 Task: Open an excel sheet with  and write heading  Customer order data  Add 10 people name:-  'David White, Emily Green, Andrew Baker, Madison Evans, Logan King, Grace Hill, Gabriel Young, Elizabeth Flores, Samuel Reed, Avery Nelson. ' in January Last week sales are  10020 to 20050. customer order name:-  Nike shoe, Adidas shoe, Gucci T-shirt, Louis Vuitton bag, Zara Shirt, H&M jeans, Chanel perfume, Versace perfume, Ralph Lauren, Prada Shirtcustomer order price in between:-  10000 to 15000. Save page analysisSalesBySKU
Action: Mouse moved to (181, 288)
Screenshot: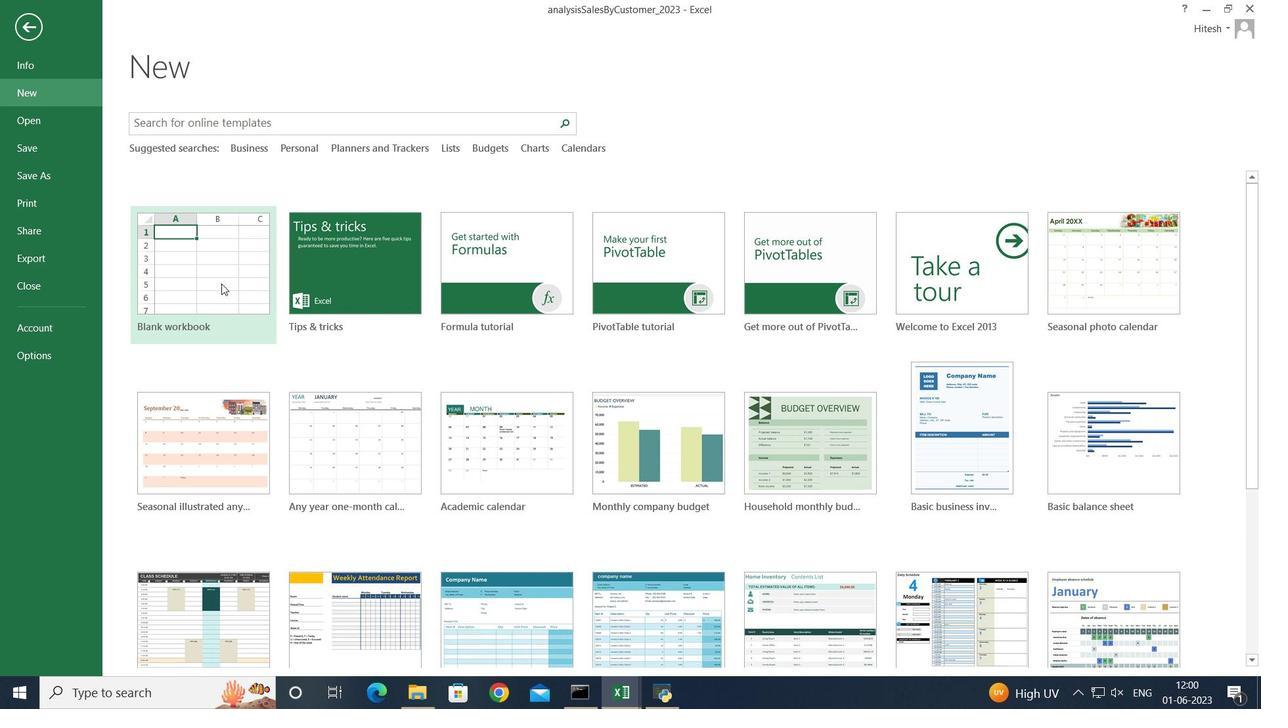 
Action: Mouse pressed left at (181, 288)
Screenshot: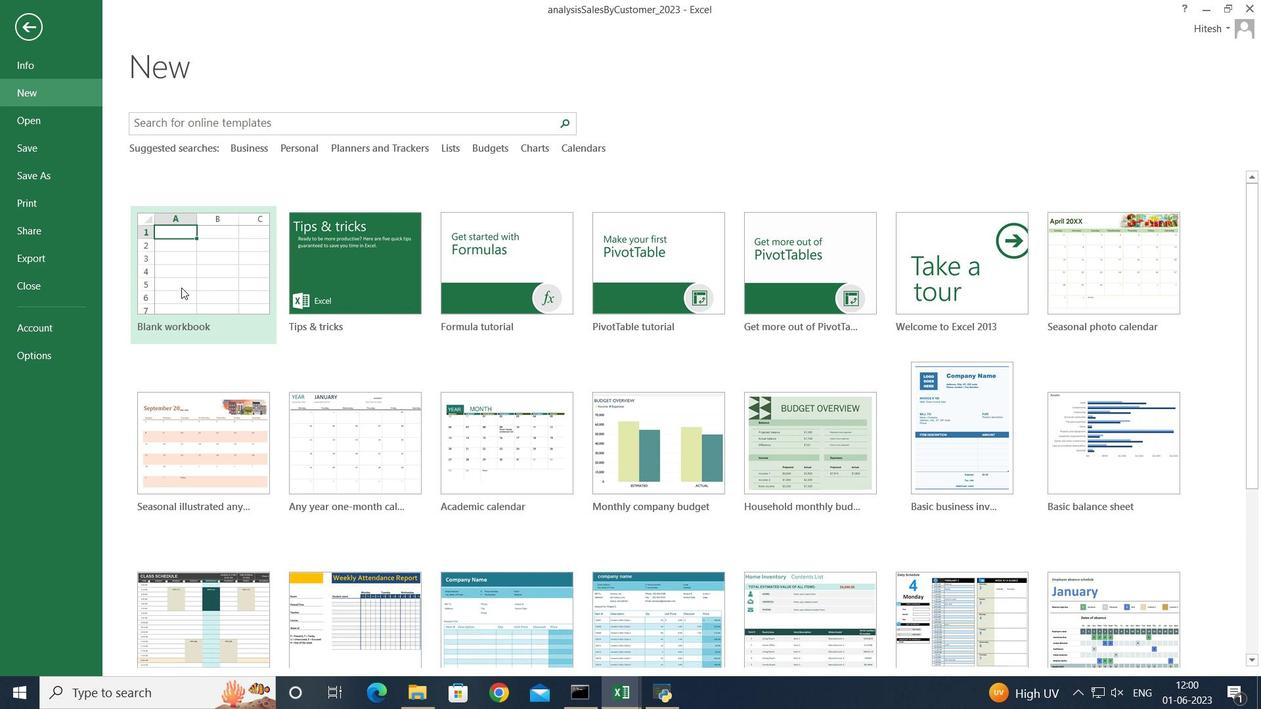
Action: Mouse moved to (155, 238)
Screenshot: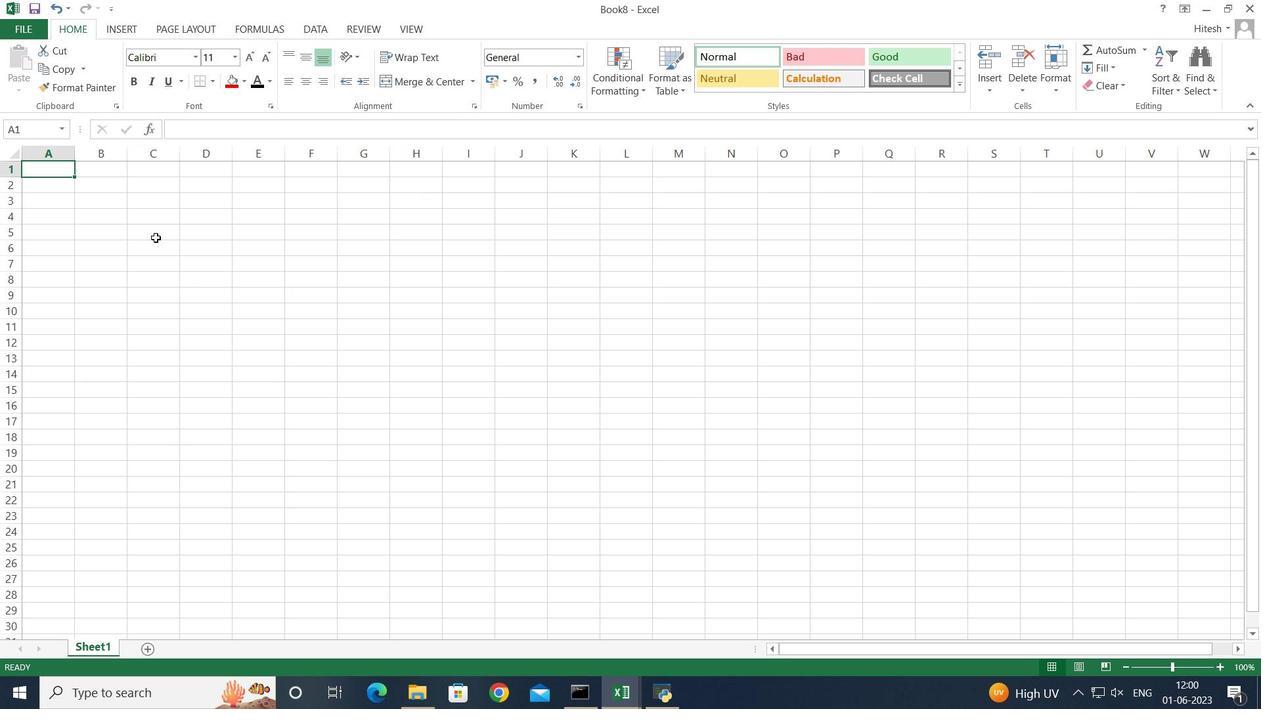 
Action: Key pressed <Key.shift>Customer<Key.space><Key.shift>Order<Key.space><Key.shift>Data<Key.enter><Key.shift>M<Key.backspace>Name<Key.enter><Key.shift>David<Key.space><Key.shift>White<Key.enter><Key.shift><Key.shift>Emily<Key.space><Key.shift><Key.shift><Key.shift><Key.shift><Key.shift><Key.shift><Key.shift><Key.shift><Key.shift><Key.shift>Green<Key.enter><Key.shift>Abdrew<Key.space><Key.shift>Baker<Key.enter><Key.shift>Madison<Key.space><Key.shift>Evans<Key.enter><Key.shift>Logan<Key.space><Key.shift>King<Key.enter><Key.shift>Grace<Key.space><Key.shift>Hill<Key.enter><Key.shift><Key.shift><Key.shift><Key.shift><Key.shift><Key.shift><Key.shift><Key.shift><Key.shift><Key.shift><Key.shift><Key.shift><Key.shift><Key.shift><Key.shift><Key.shift><Key.shift><Key.shift><Key.shift><Key.shift>Gabriel<Key.space><Key.shift>Young<Key.enter><Key.shift><Key.shift><Key.shift><Key.shift><Key.shift><Key.shift><Key.shift><Key.shift><Key.shift><Key.shift><Key.shift><Key.shift><Key.shift><Key.shift><Key.shift><Key.shift><Key.shift><Key.shift><Key.shift><Key.shift><Key.shift><Key.shift><Key.shift><Key.shift><Key.shift><Key.shift><Key.shift><Key.shift><Key.shift><Key.shift><Key.shift><Key.shift><Key.shift><Key.shift><Key.shift><Key.shift>Elizabeth<Key.space><Key.shift>Flores<Key.enter><Key.shift>Samuel<Key.space><Key.shift>Reed<Key.enter><Key.shift>Avery<Key.space><Key.shift>Nelson<Key.enter>
Screenshot: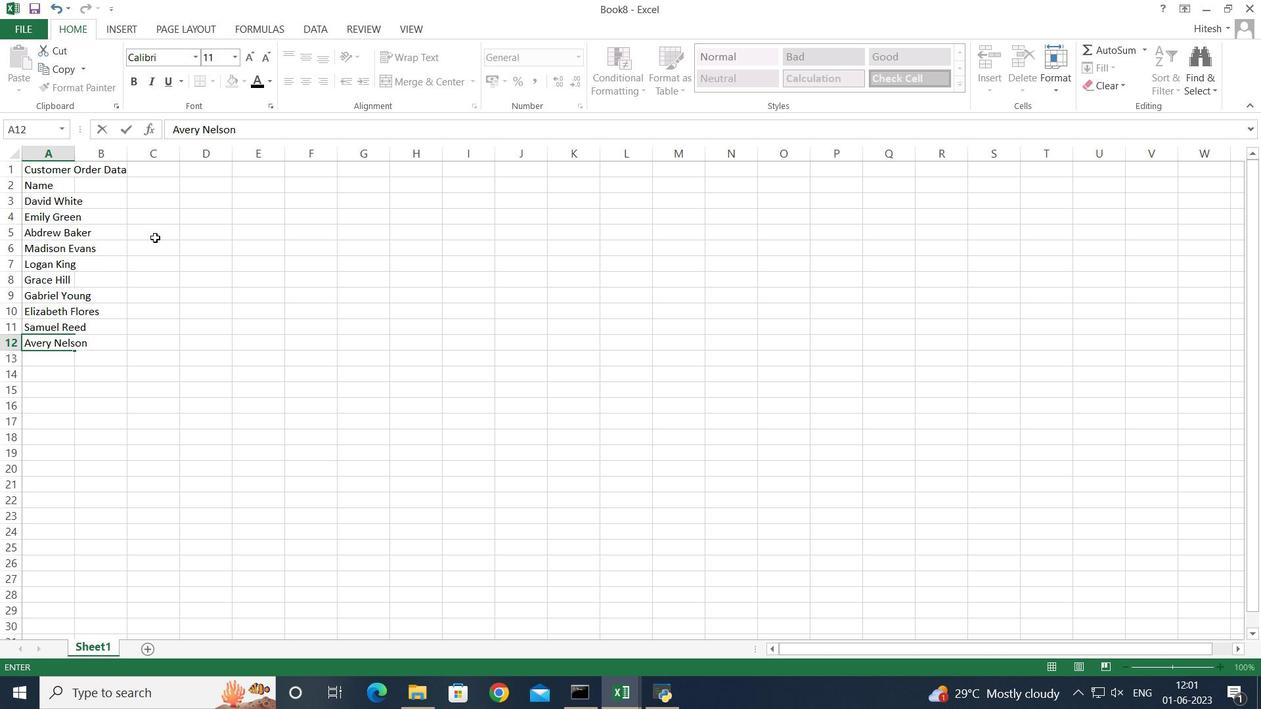 
Action: Mouse moved to (102, 188)
Screenshot: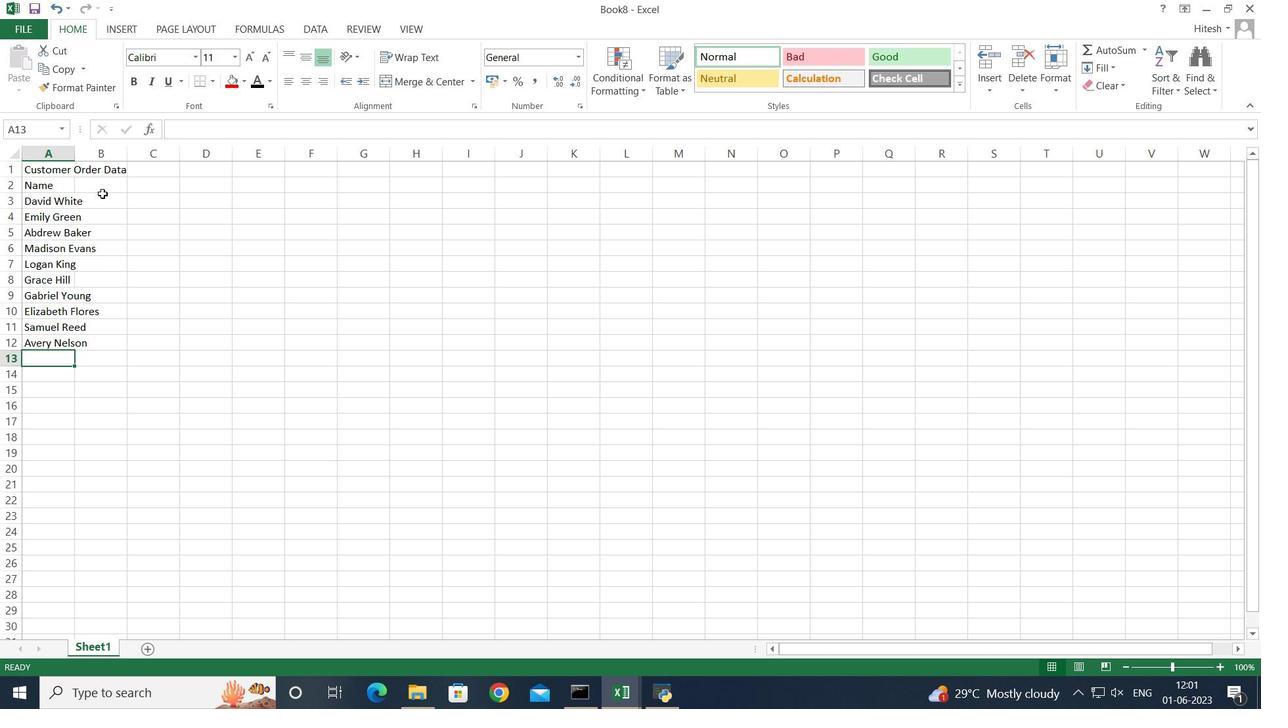 
Action: Mouse pressed left at (102, 188)
Screenshot: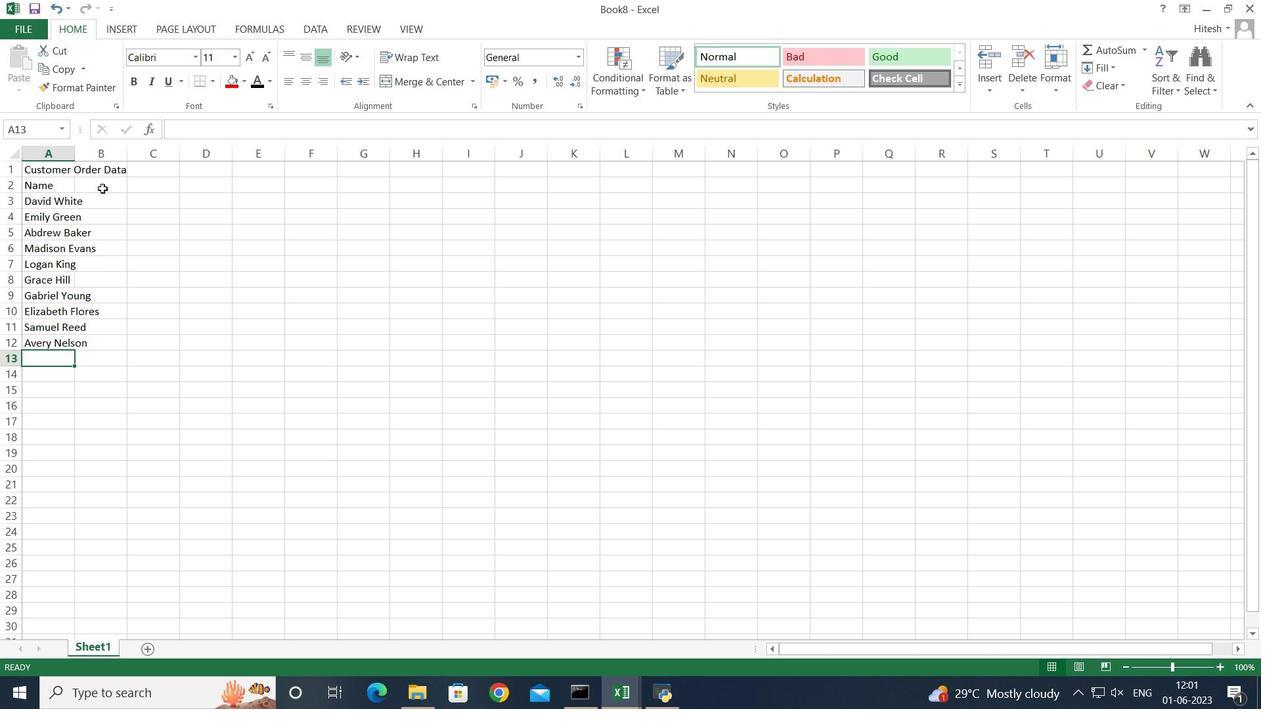 
Action: Key pressed <Key.shift>January<Key.space><Key.shift>Last<Key.space><Key.shift>Week<Key.space><Key.shift>Sales<Key.enter>11000<Key.enter>15000<Key.enter>18000<Key.enter>20000<Key.enter>13000<Key.enter>17000<Key.enter>14000<Key.enter>19000<Key.enter>16000<Key.enter>10500<Key.enter>
Screenshot: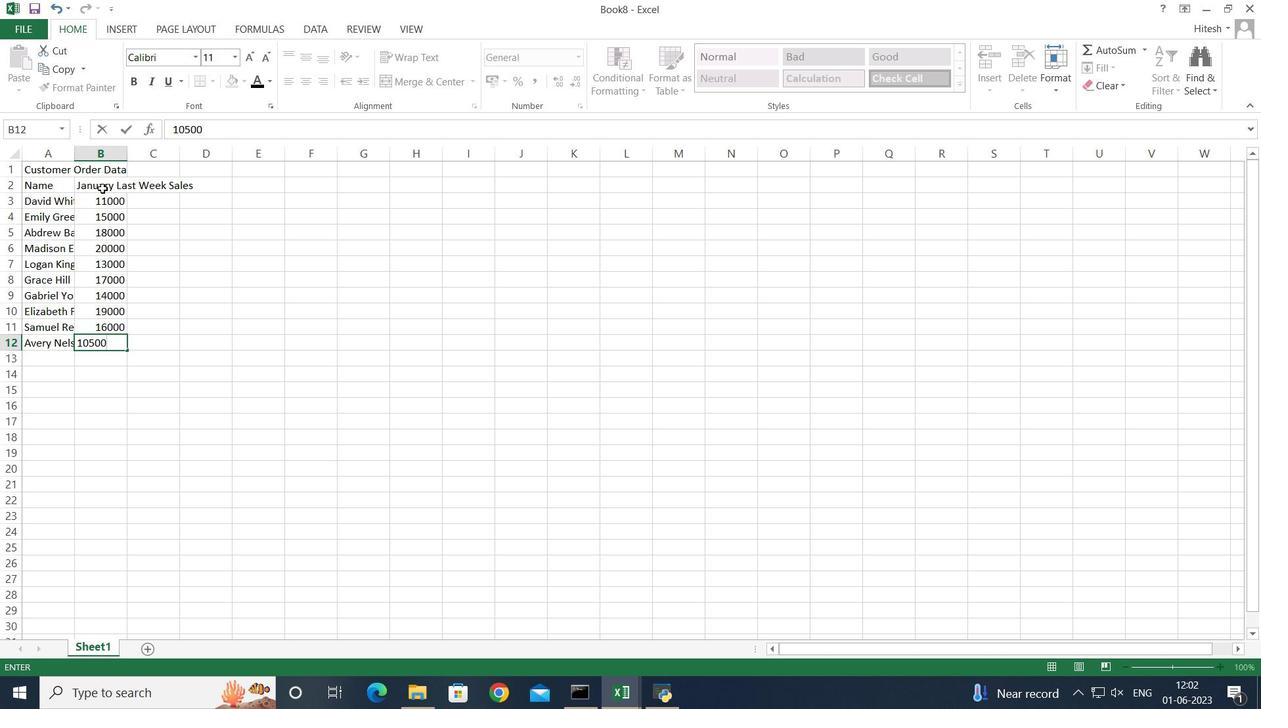 
Action: Mouse moved to (155, 185)
Screenshot: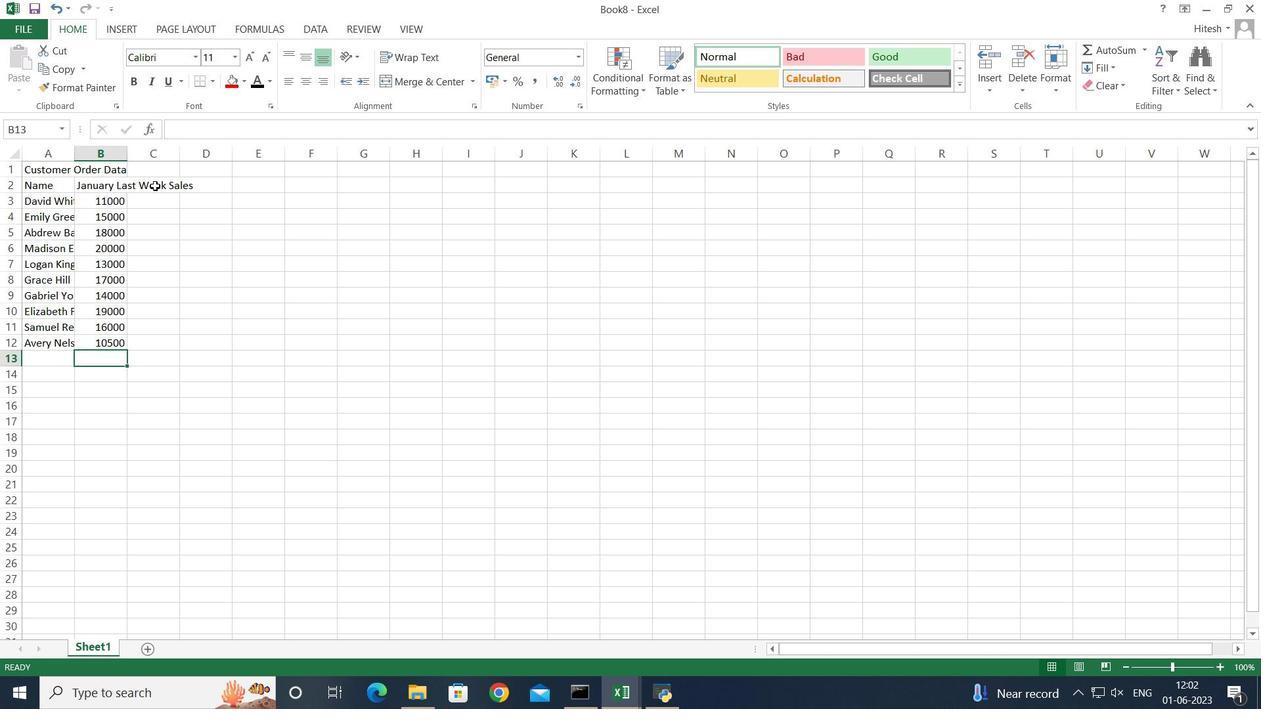 
Action: Mouse pressed left at (155, 185)
Screenshot: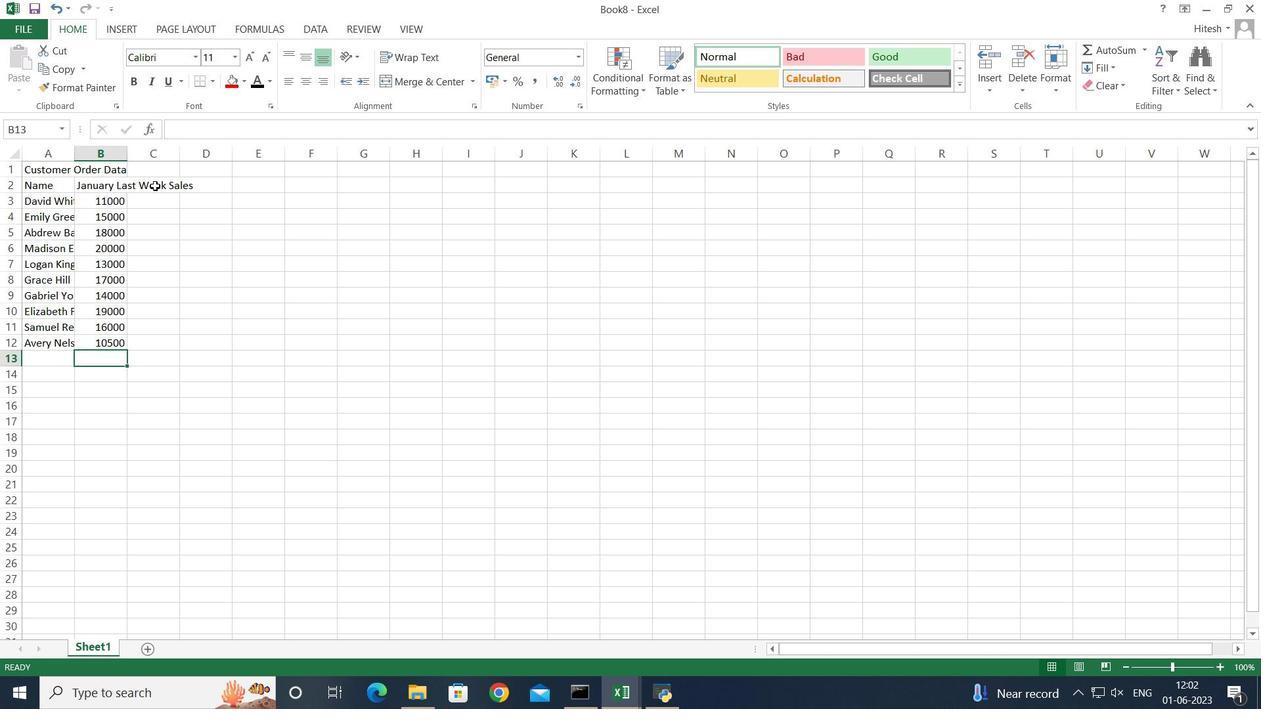 
Action: Key pressed <Key.shift>Customer<Key.space><Key.shift>Order<Key.space><Key.shift>Name<Key.enter><Key.shift>Nike<Key.space><Key.shift>Shoe<Key.enter><Key.shift>Adidas<Key.space><Key.shift>Shoe<Key.enter><Key.shift>Gucci<Key.space><Key.shift>T-<Key.shift>Shirt<Key.enter><Key.shift><Key.shift><Key.shift><Key.shift><Key.shift>Louis<Key.space><Key.shift>Vuitton<Key.space>bag<Key.enter><Key.shift>Zara<Key.space><Key.shift>Shirt<Key.enter><Key.shift>H<Key.shift>&<Key.shift>M<Key.space><Key.shift>Jeans<Key.enter><Key.shift>Chanel<Key.space><Key.shift>perfume<Key.enter><Key.shift>Versace<Key.space>perfume<Key.enter><Key.shift>Ralph<Key.space><Key.shift><Key.shift><Key.shift><Key.shift><Key.shift><Key.shift><Key.shift><Key.shift>Lauren<Key.enter><Key.shift>Prada<Key.space><Key.shift><Key.shift>Shirt<Key.enter>
Screenshot: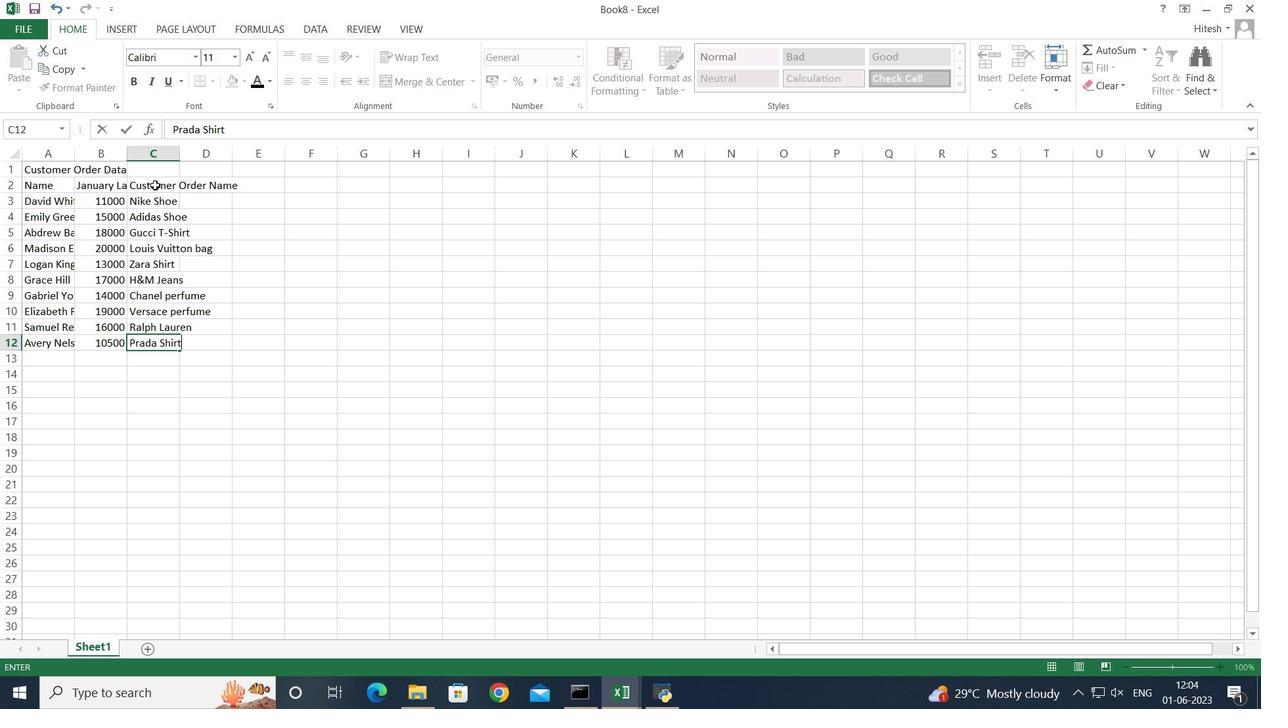 
Action: Mouse moved to (208, 181)
Screenshot: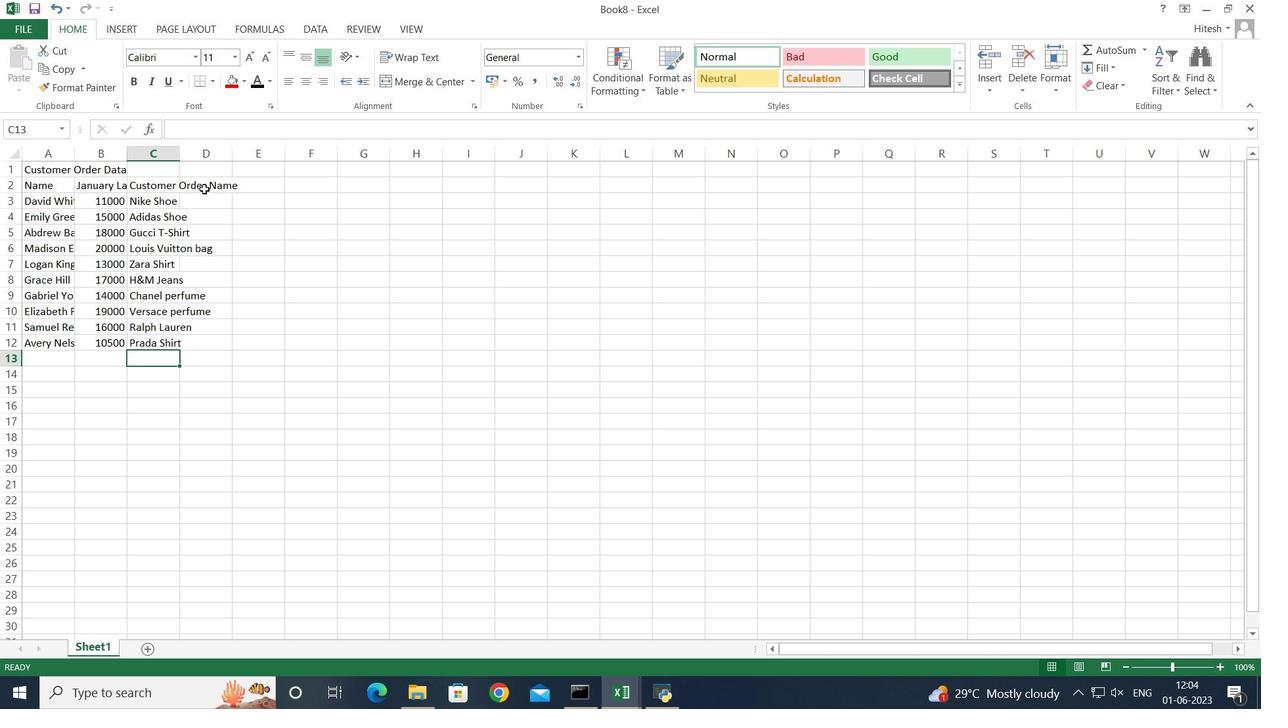 
Action: Mouse pressed left at (208, 181)
Screenshot: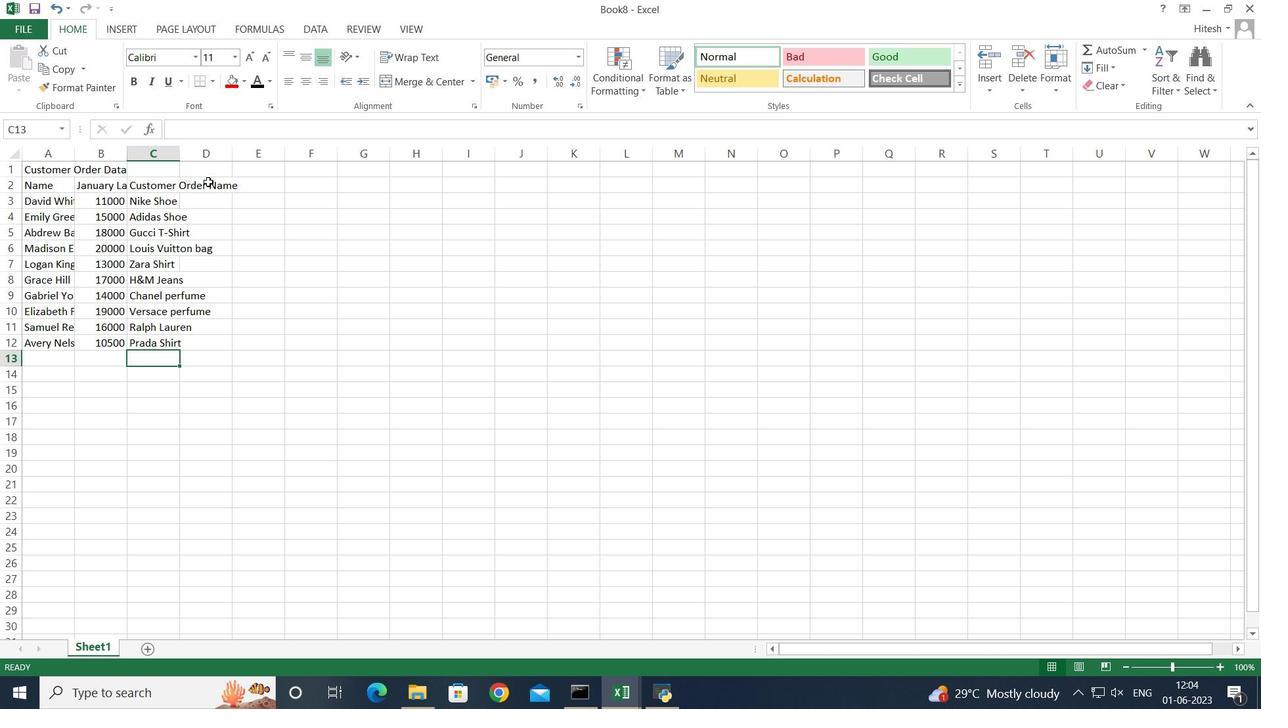 
Action: Key pressed <Key.shift>Customer<Key.space>o<Key.backspace><Key.shift>Order<Key.space><Key.shift>Price<Key.enter>
Screenshot: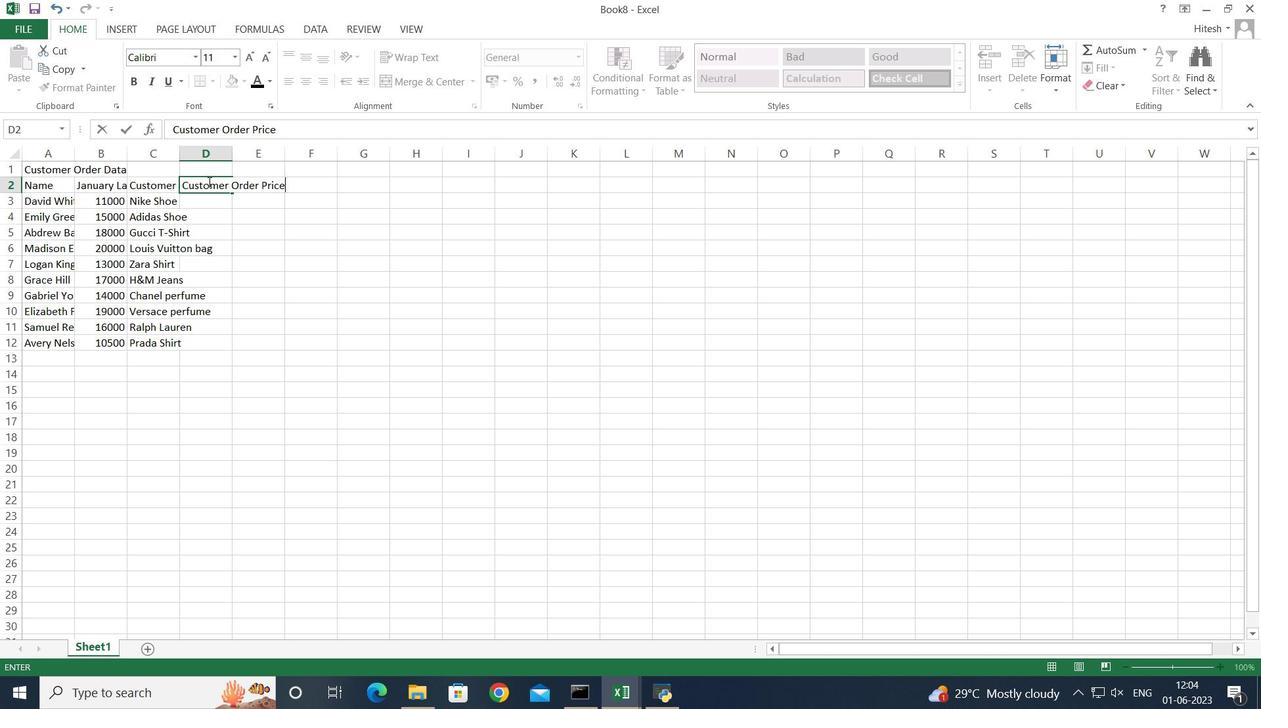 
Action: Mouse moved to (197, 206)
Screenshot: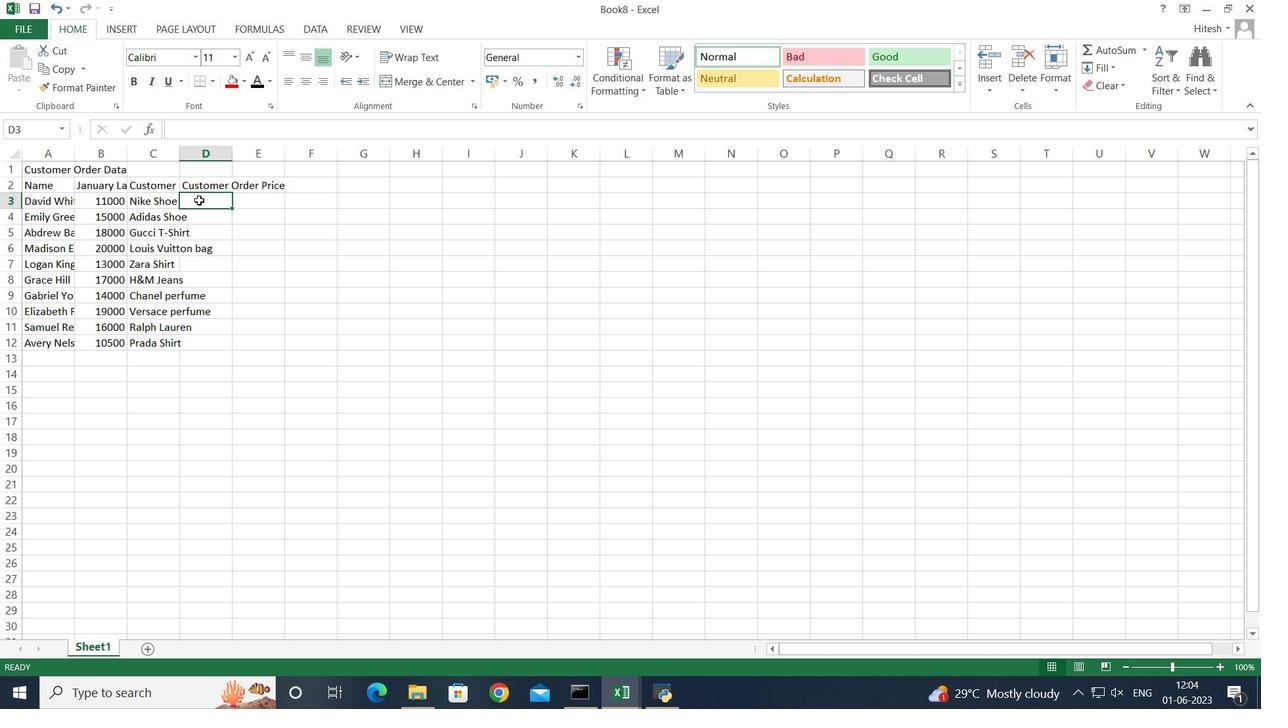 
Action: Key pressed 10000<Key.enter>13000<Key.enter>11000<Key.enter>15000<Key.enter>12000<Key.enter>14000<Key.enter>13000<Key.enter>15000<Key.enter>12000<Key.enter>11000<Key.enter>
Screenshot: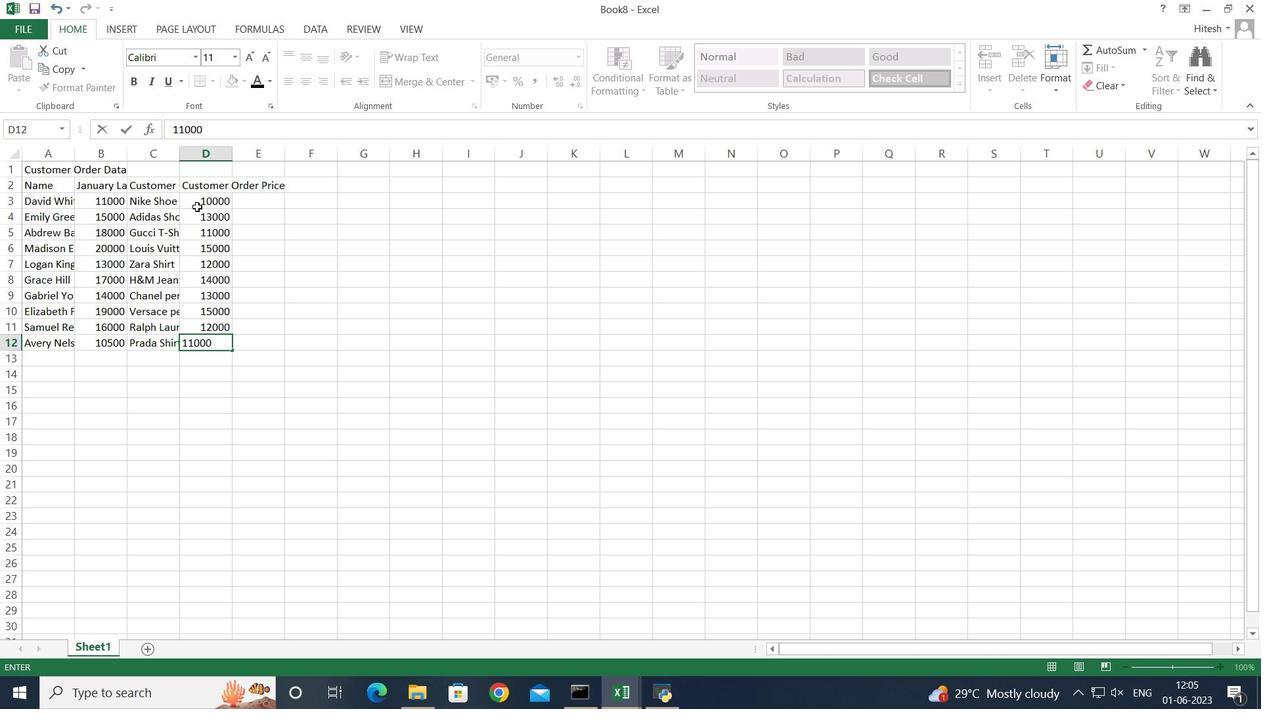 
Action: Mouse moved to (52, 154)
Screenshot: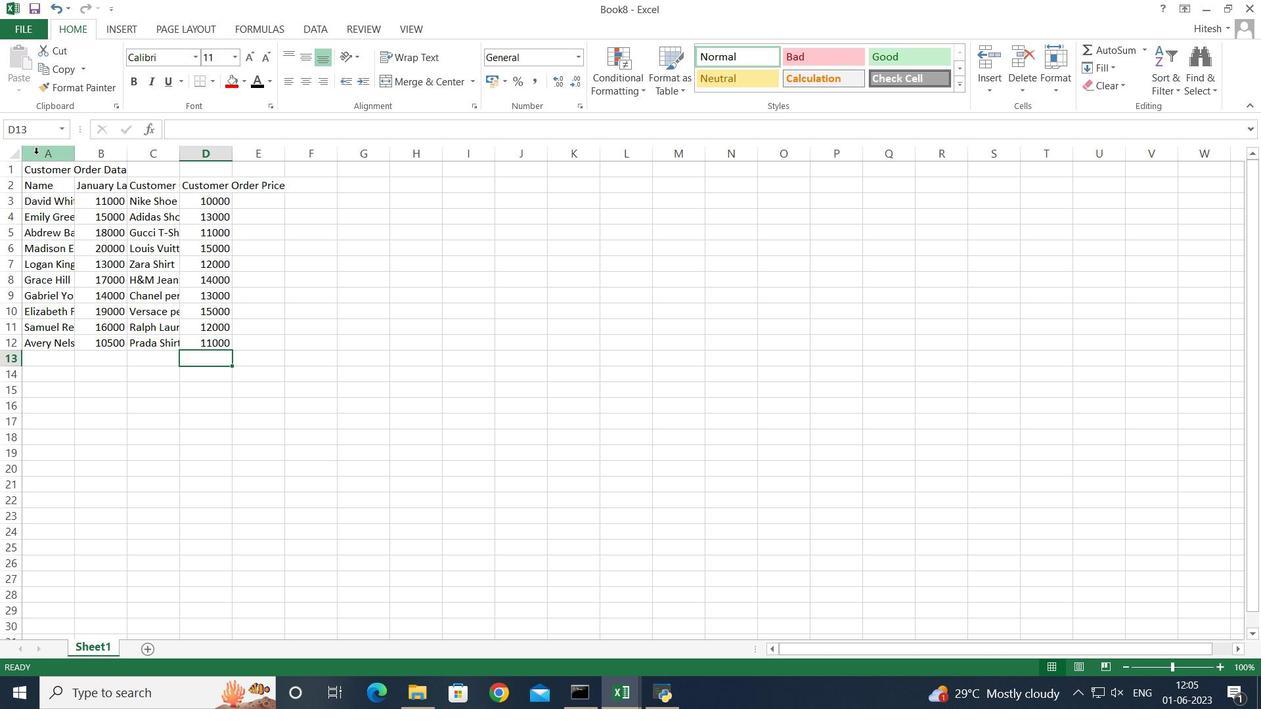 
Action: Mouse pressed left at (52, 154)
Screenshot: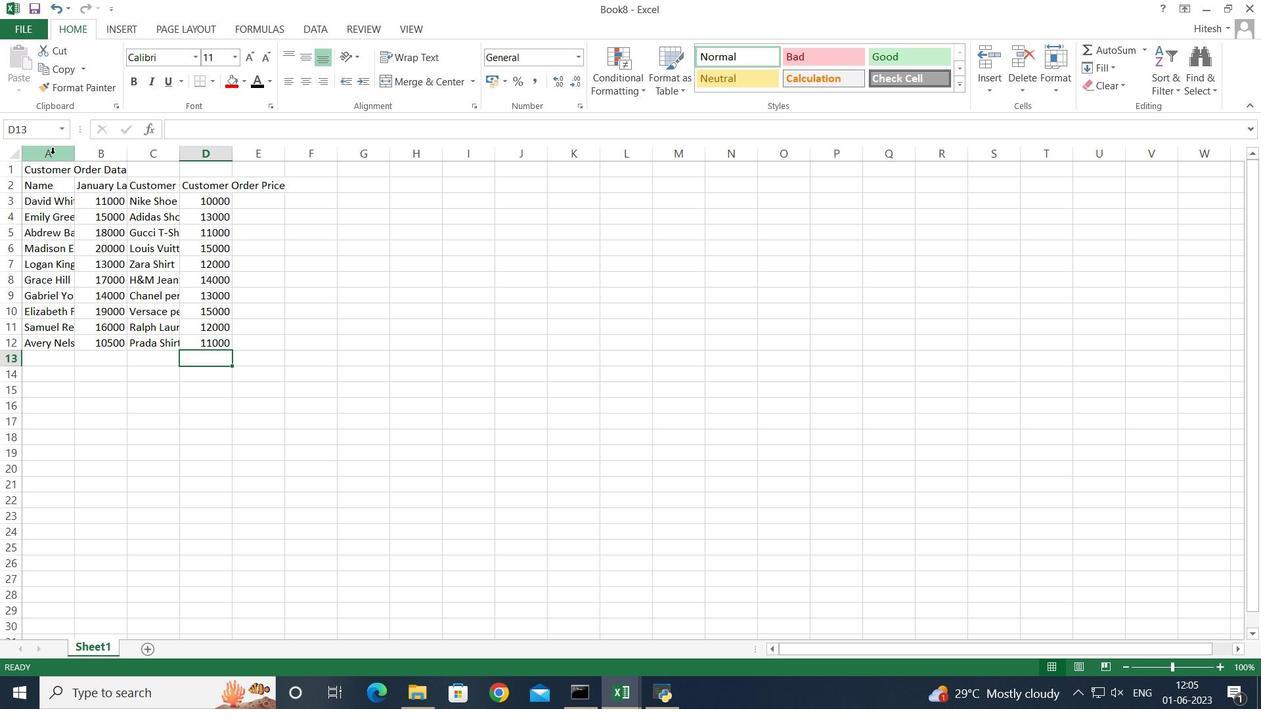 
Action: Mouse moved to (74, 157)
Screenshot: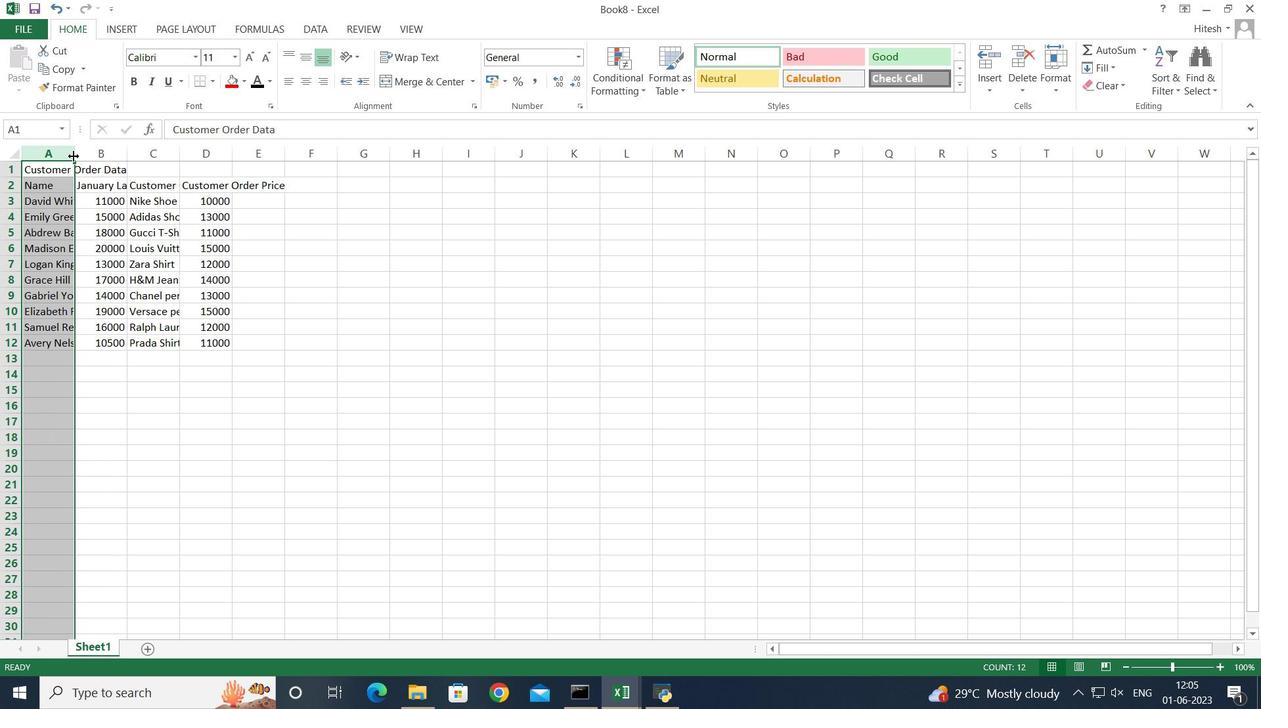 
Action: Mouse pressed left at (74, 157)
Screenshot: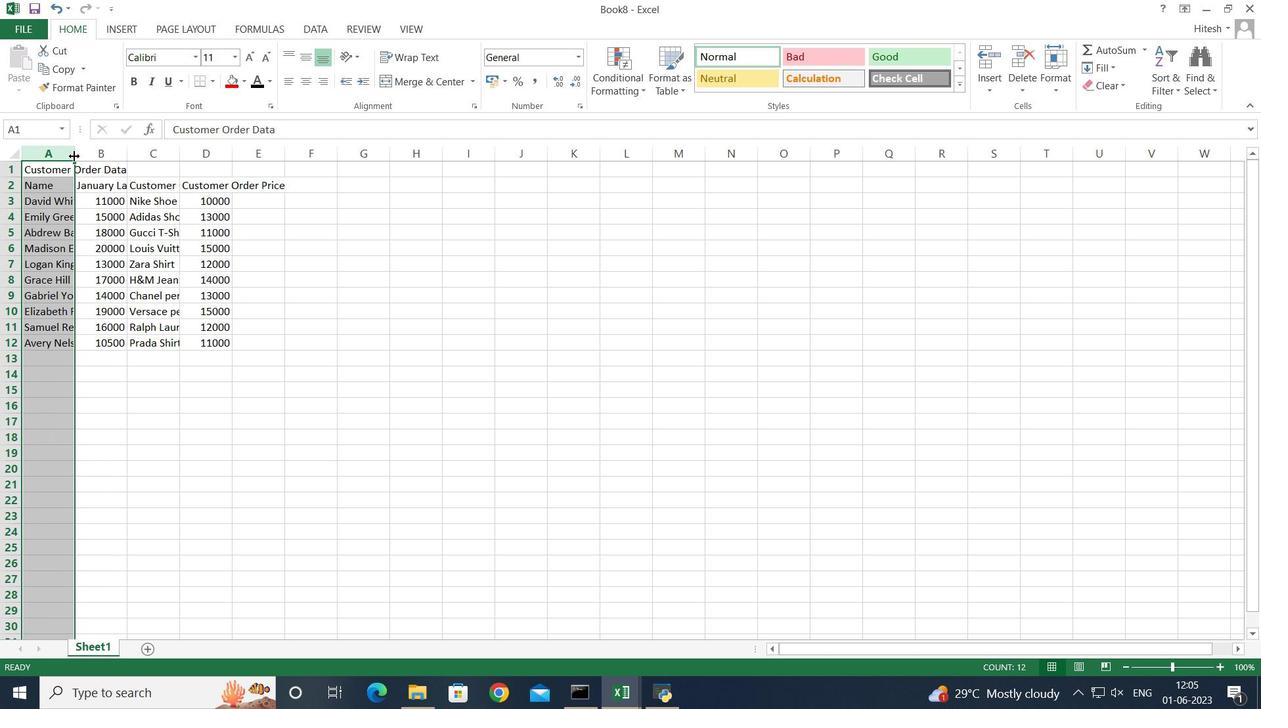 
Action: Mouse pressed left at (74, 157)
Screenshot: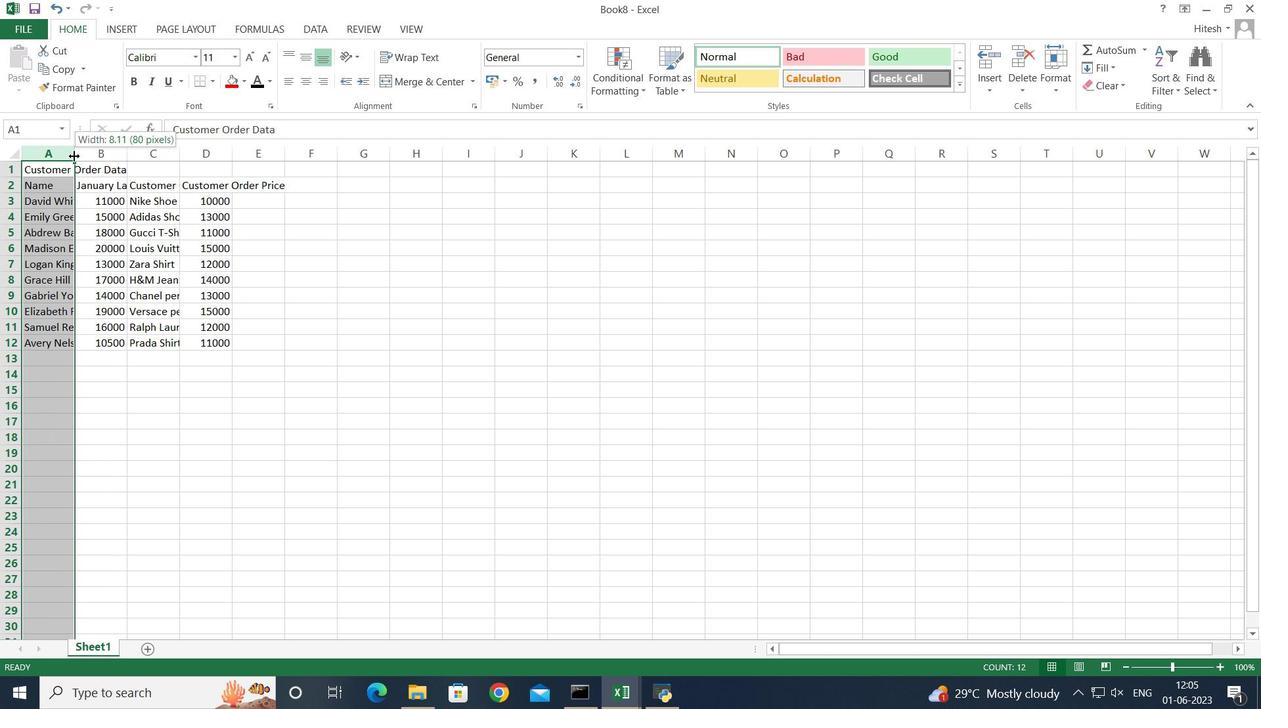 
Action: Mouse moved to (145, 156)
Screenshot: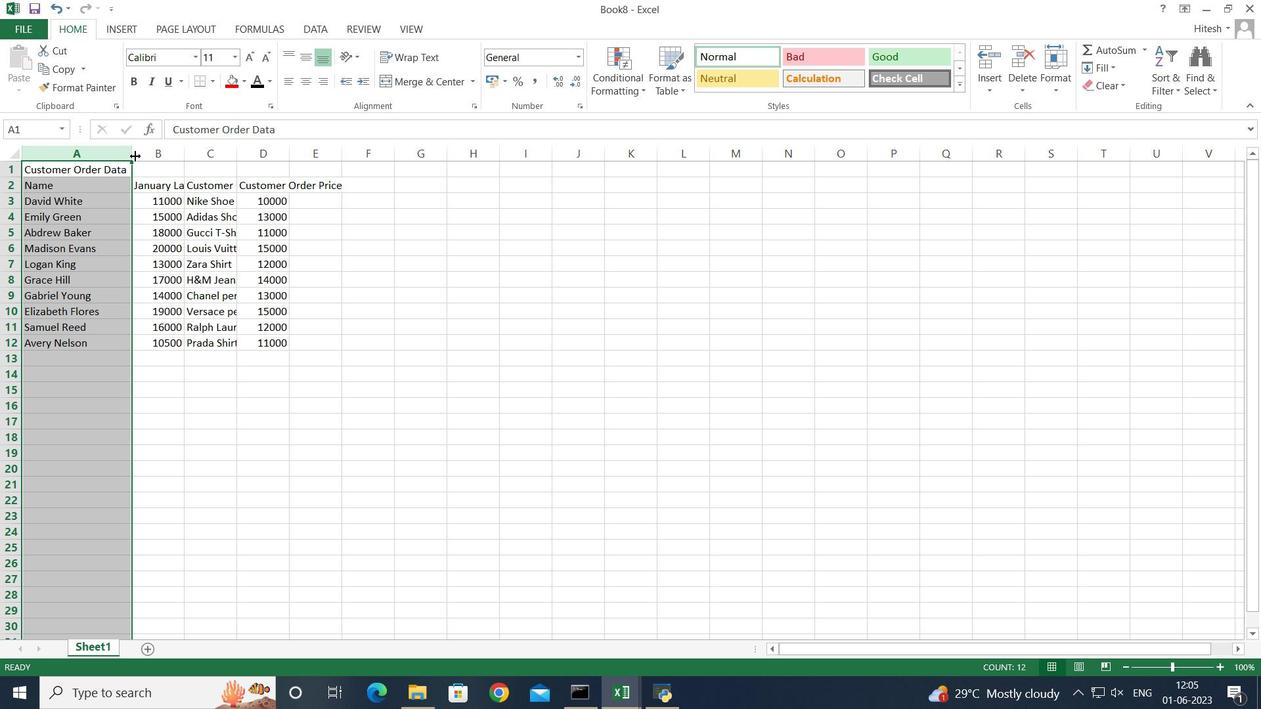 
Action: Mouse pressed left at (145, 156)
Screenshot: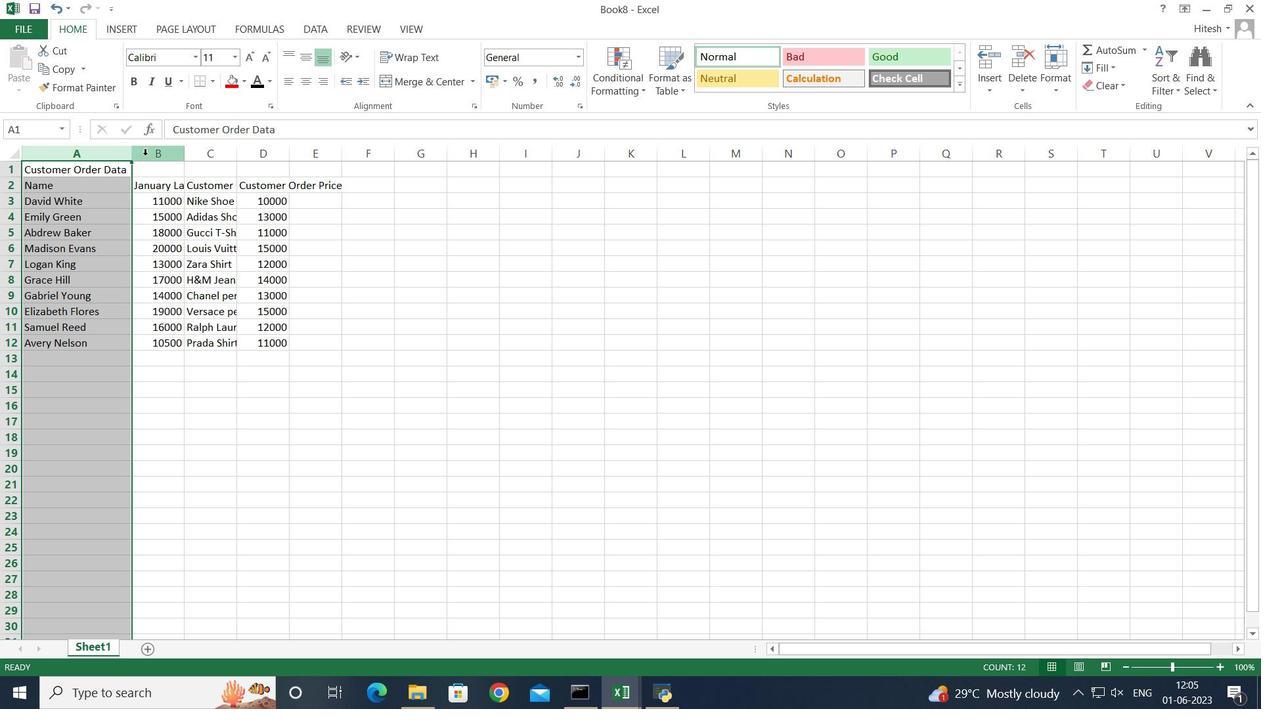 
Action: Mouse moved to (182, 153)
Screenshot: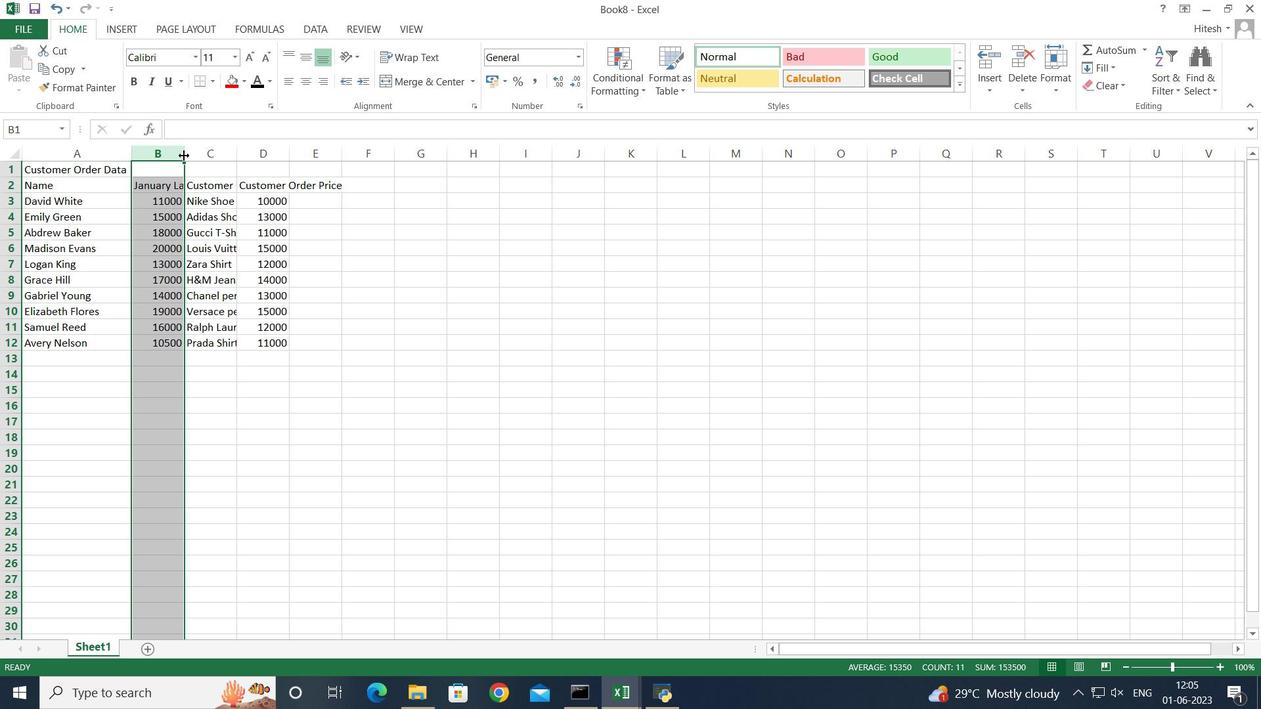 
Action: Mouse pressed left at (182, 153)
Screenshot: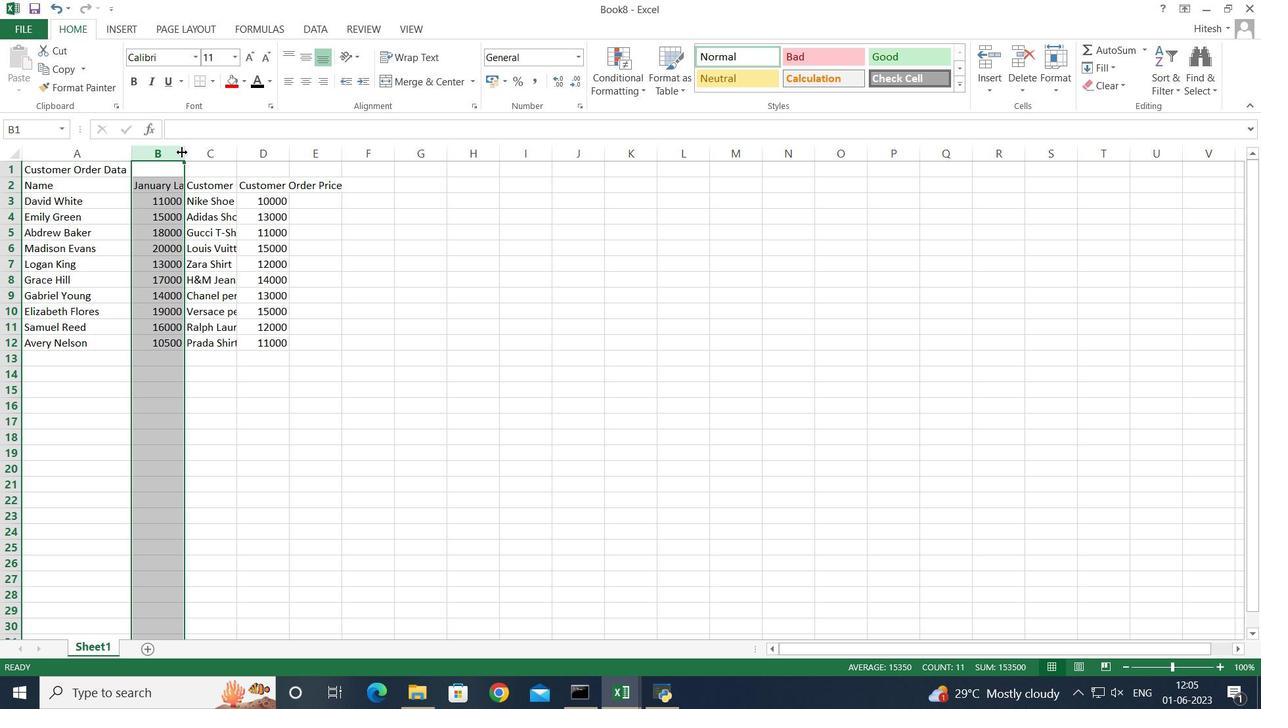 
Action: Mouse pressed left at (182, 153)
Screenshot: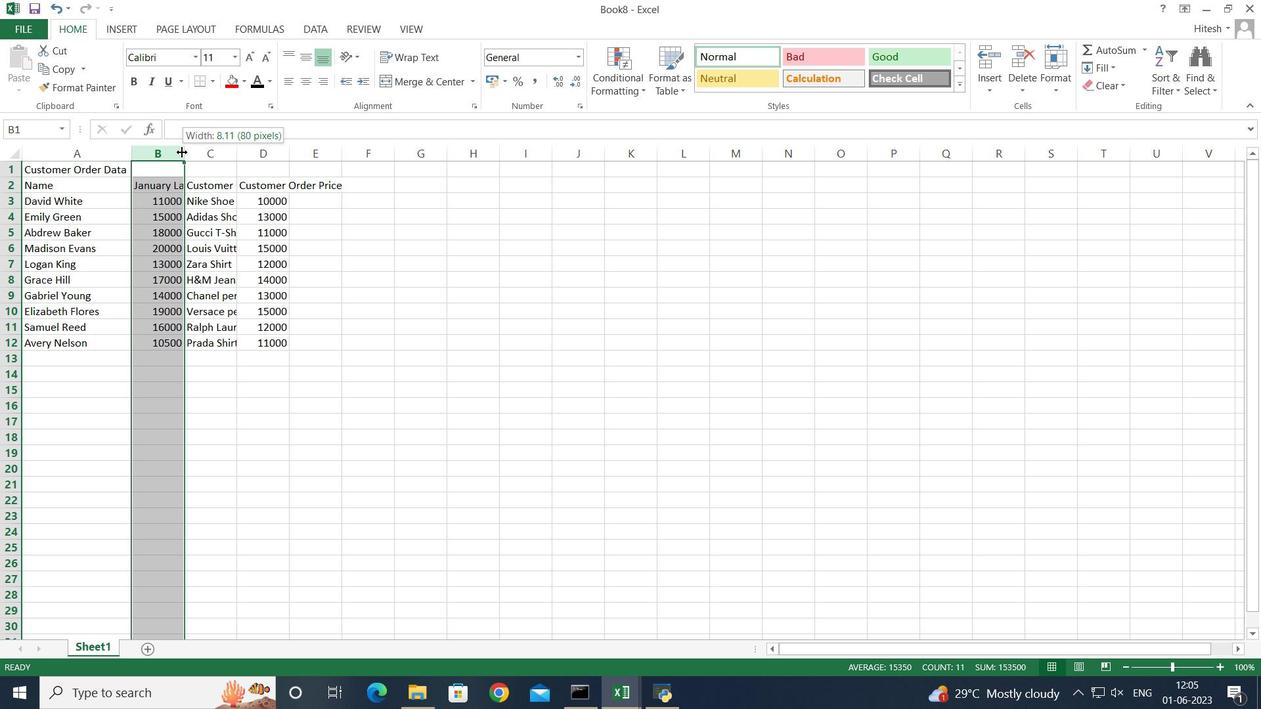 
Action: Mouse moved to (279, 160)
Screenshot: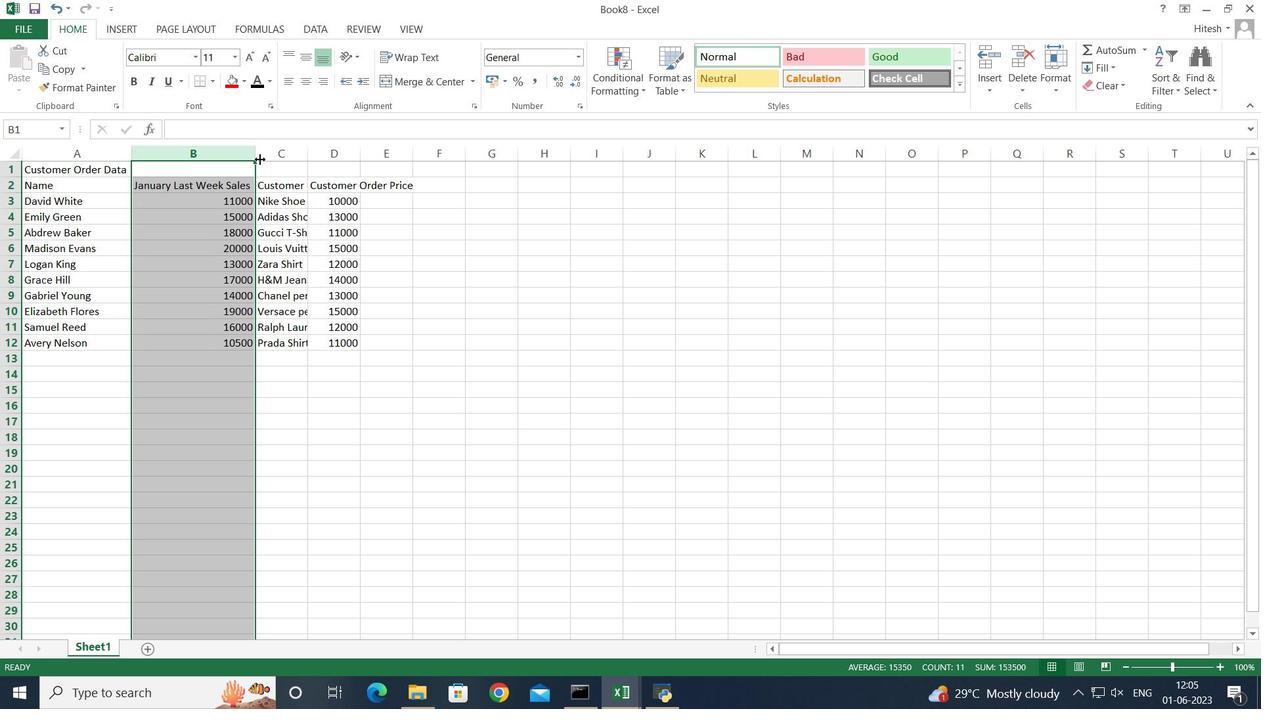 
Action: Mouse pressed left at (279, 160)
Screenshot: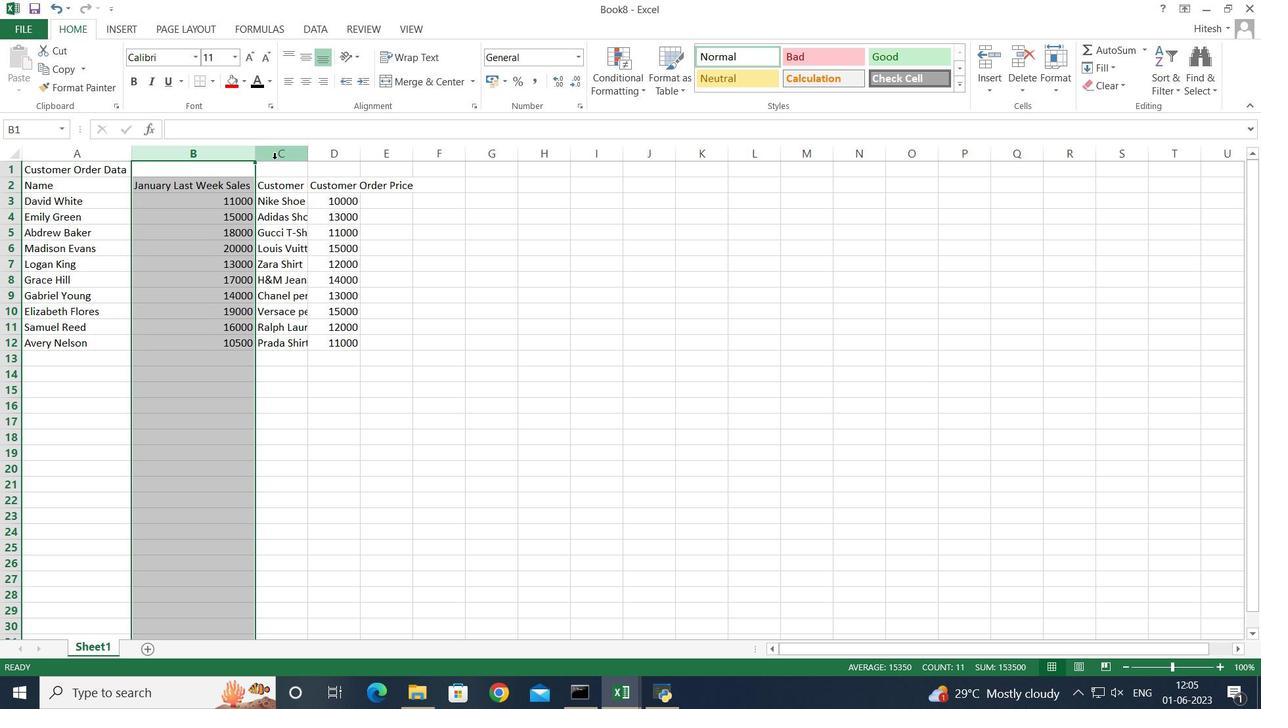 
Action: Mouse moved to (308, 155)
Screenshot: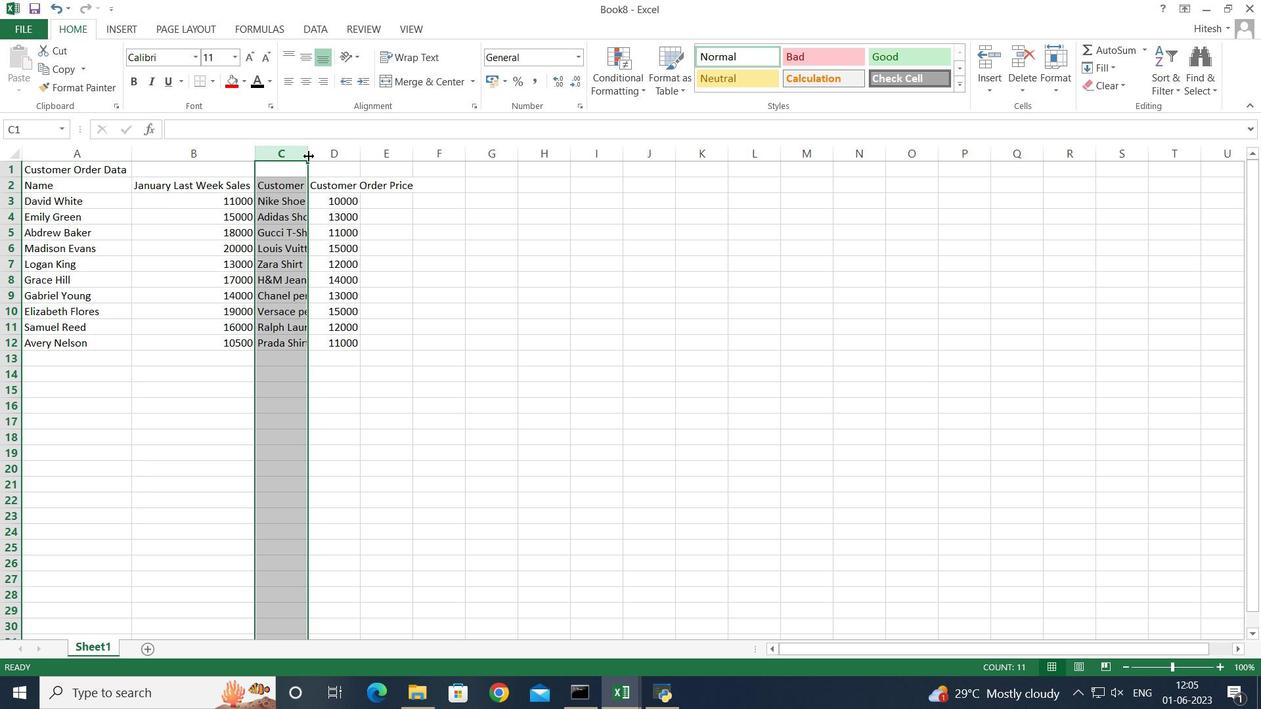 
Action: Mouse pressed left at (308, 155)
Screenshot: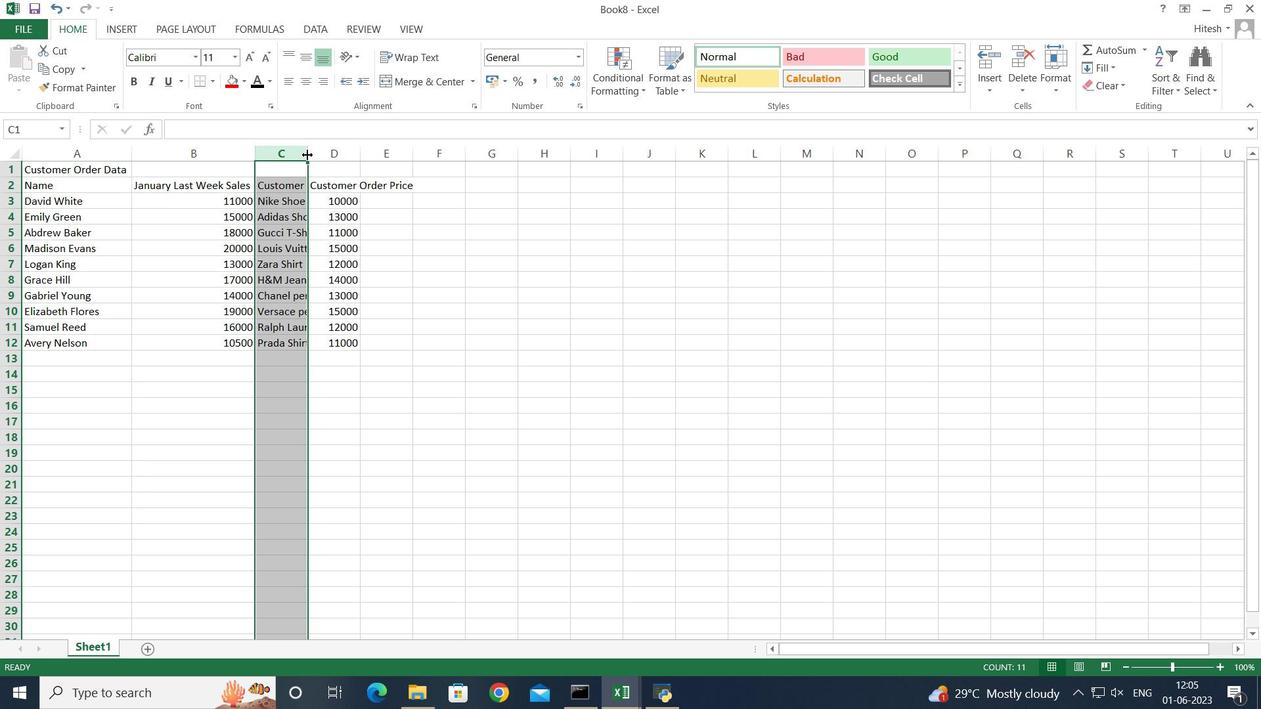 
Action: Mouse pressed left at (308, 155)
Screenshot: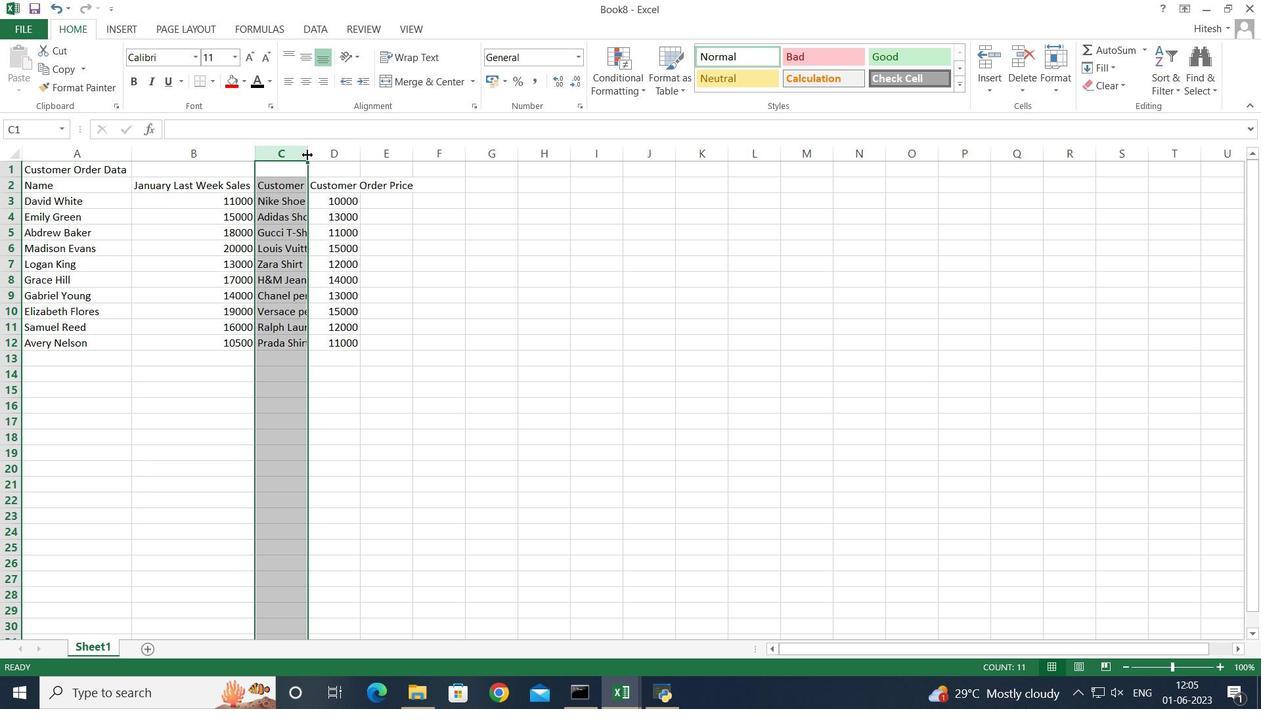 
Action: Mouse moved to (385, 154)
Screenshot: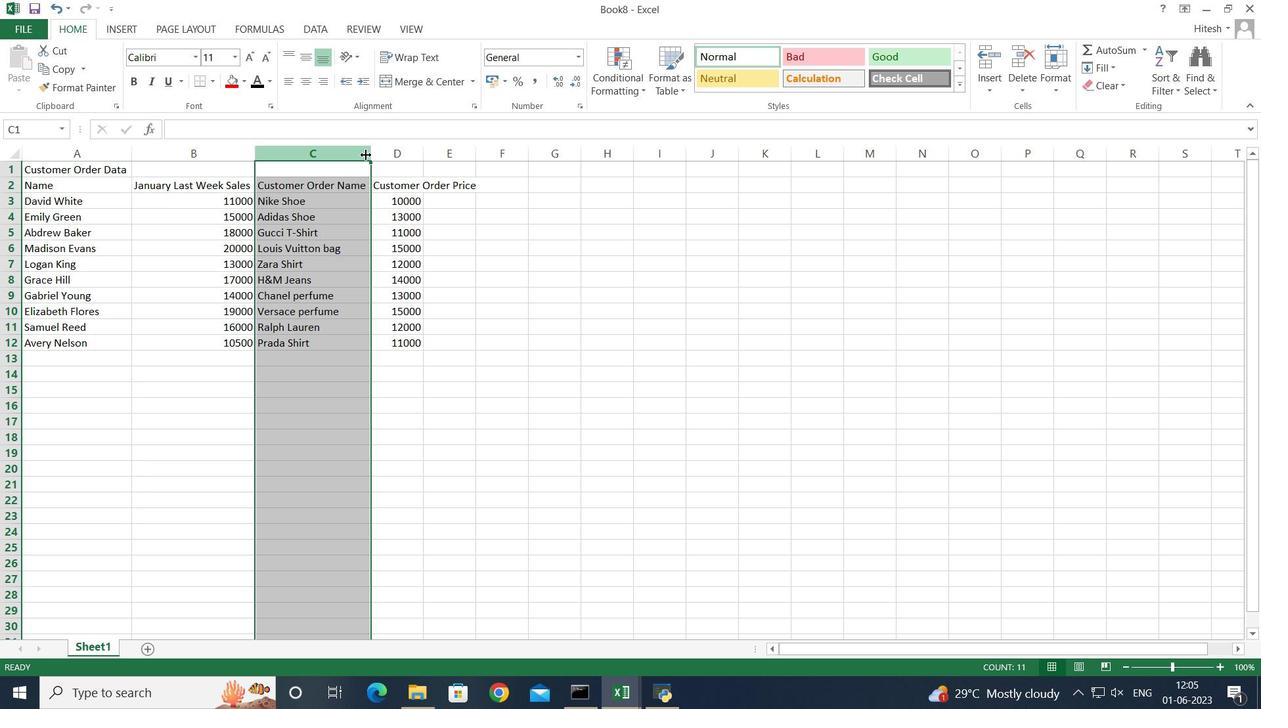 
Action: Mouse pressed left at (385, 154)
Screenshot: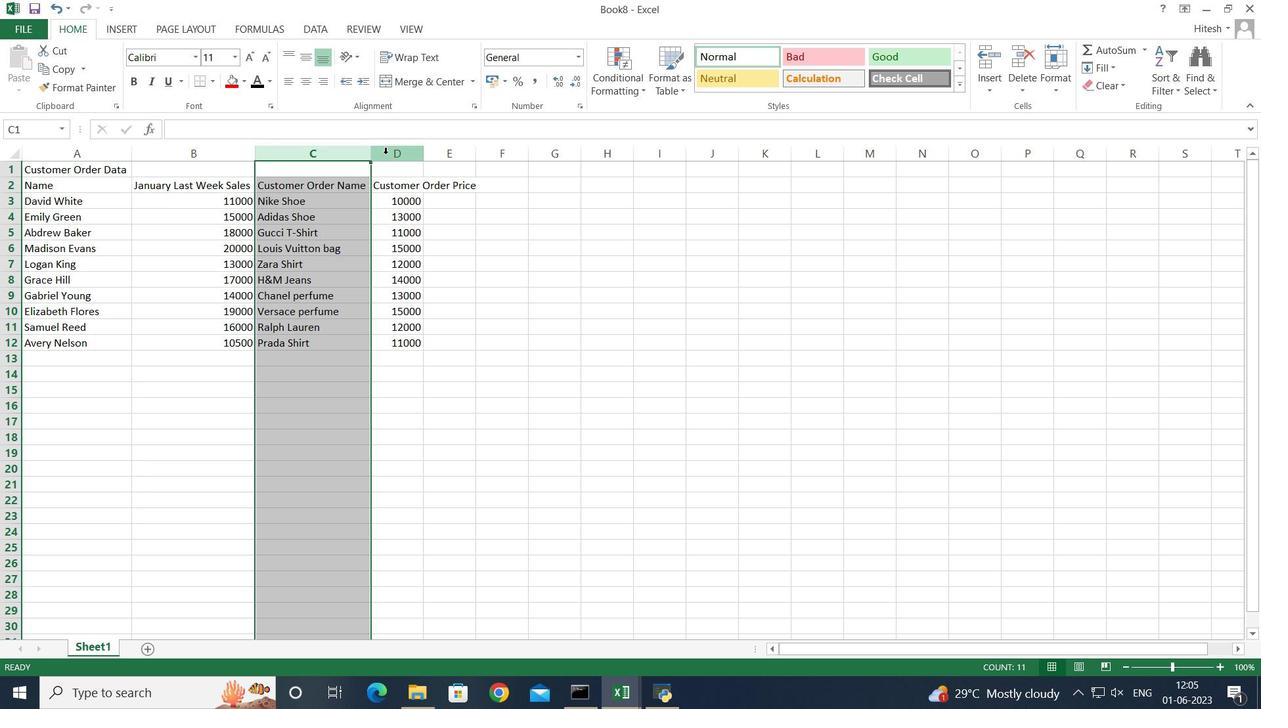 
Action: Mouse moved to (422, 155)
Screenshot: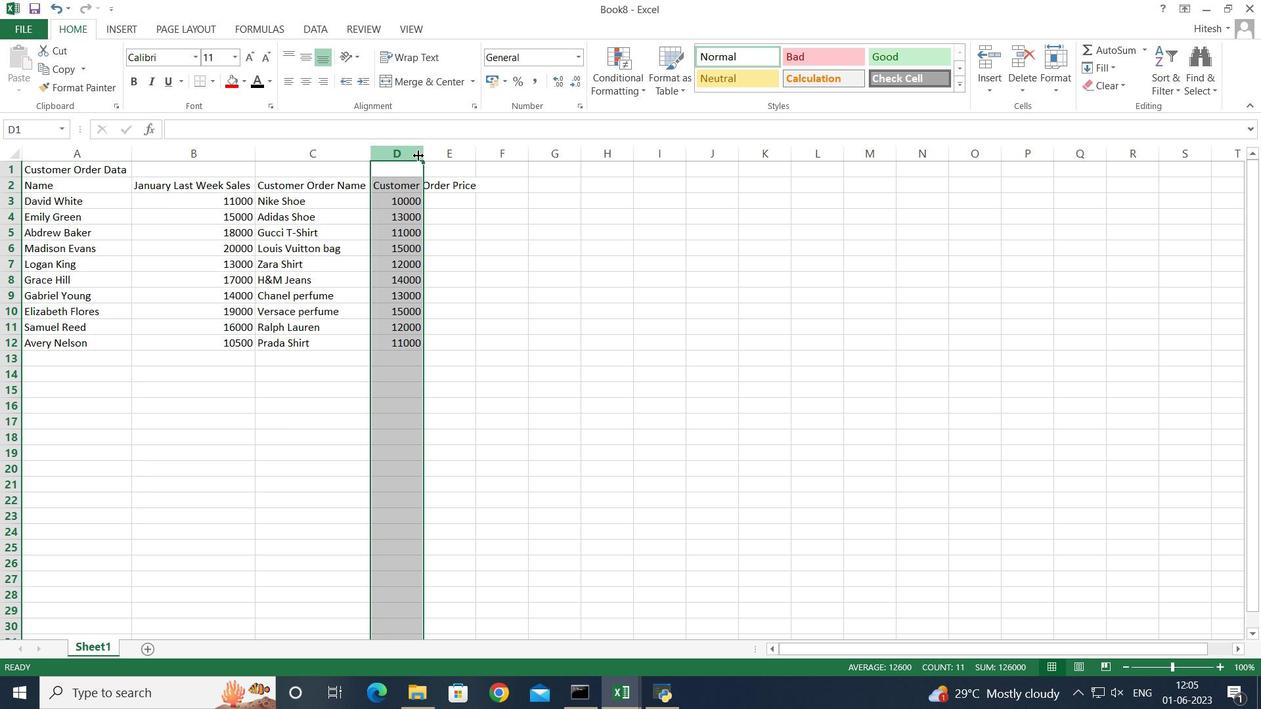 
Action: Mouse pressed left at (422, 155)
Screenshot: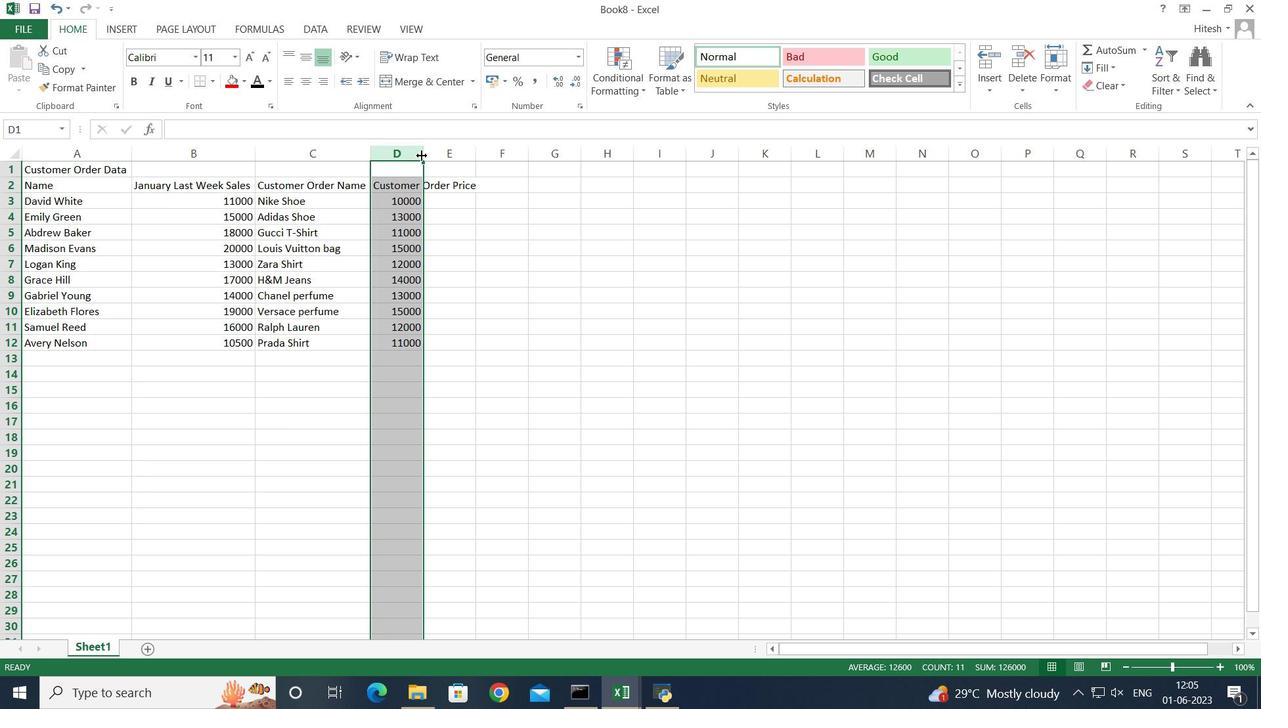 
Action: Mouse moved to (423, 155)
Screenshot: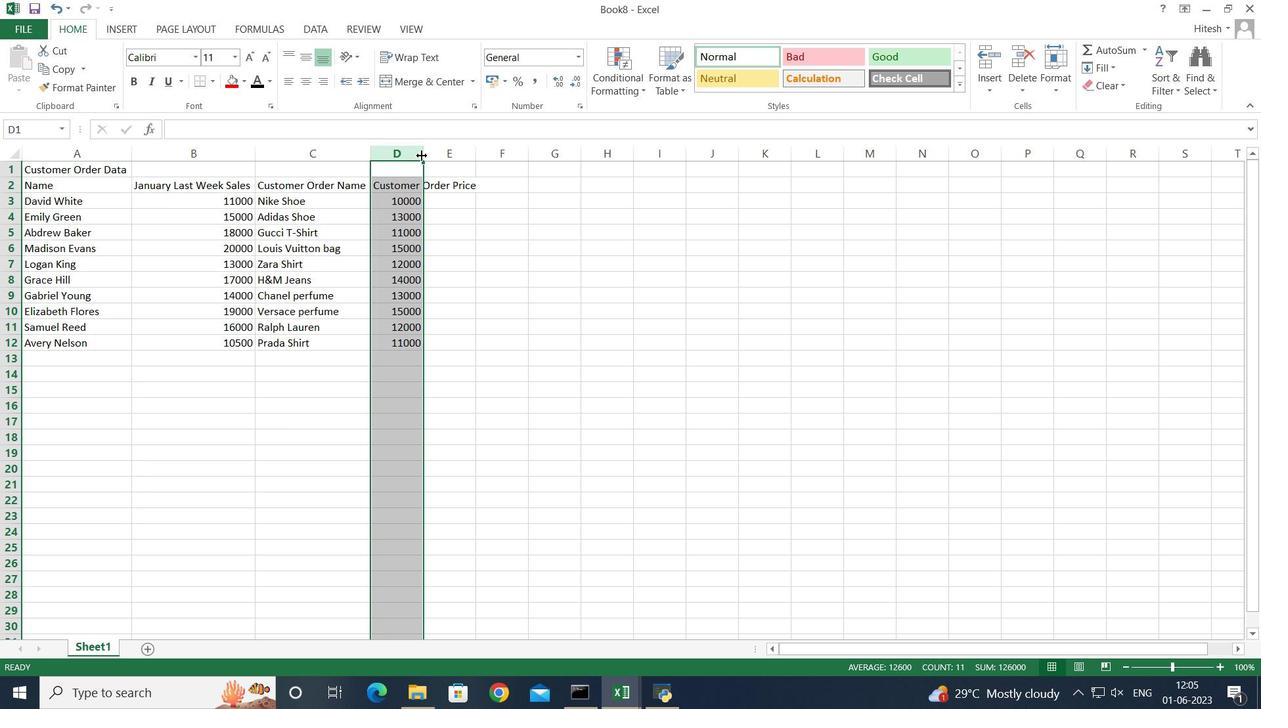 
Action: Mouse pressed left at (423, 155)
Screenshot: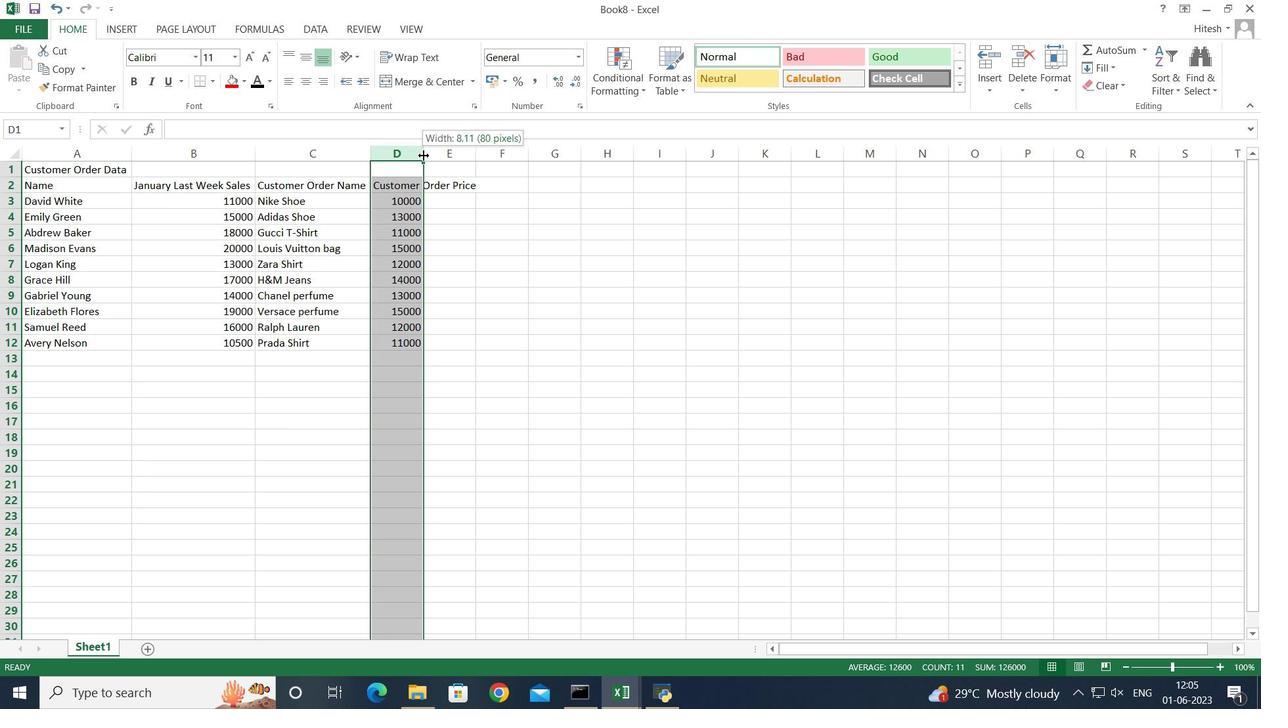 
Action: Mouse pressed left at (423, 155)
Screenshot: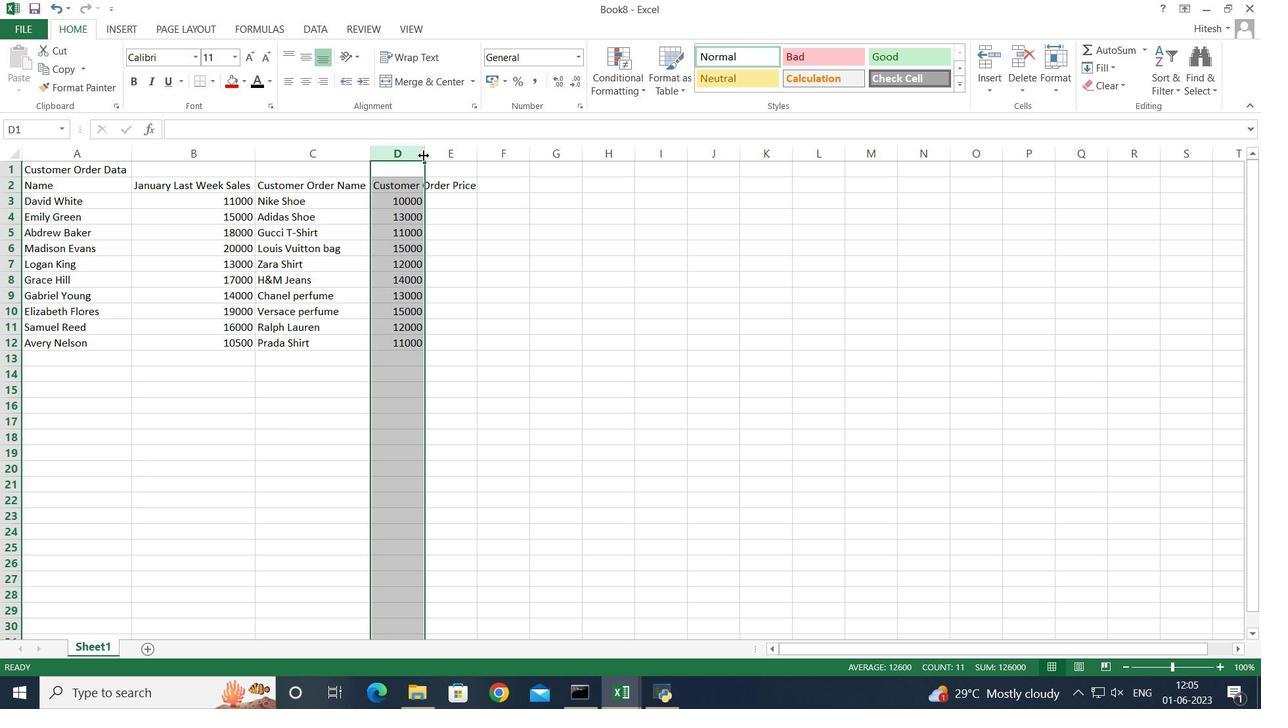 
Action: Mouse pressed left at (423, 155)
Screenshot: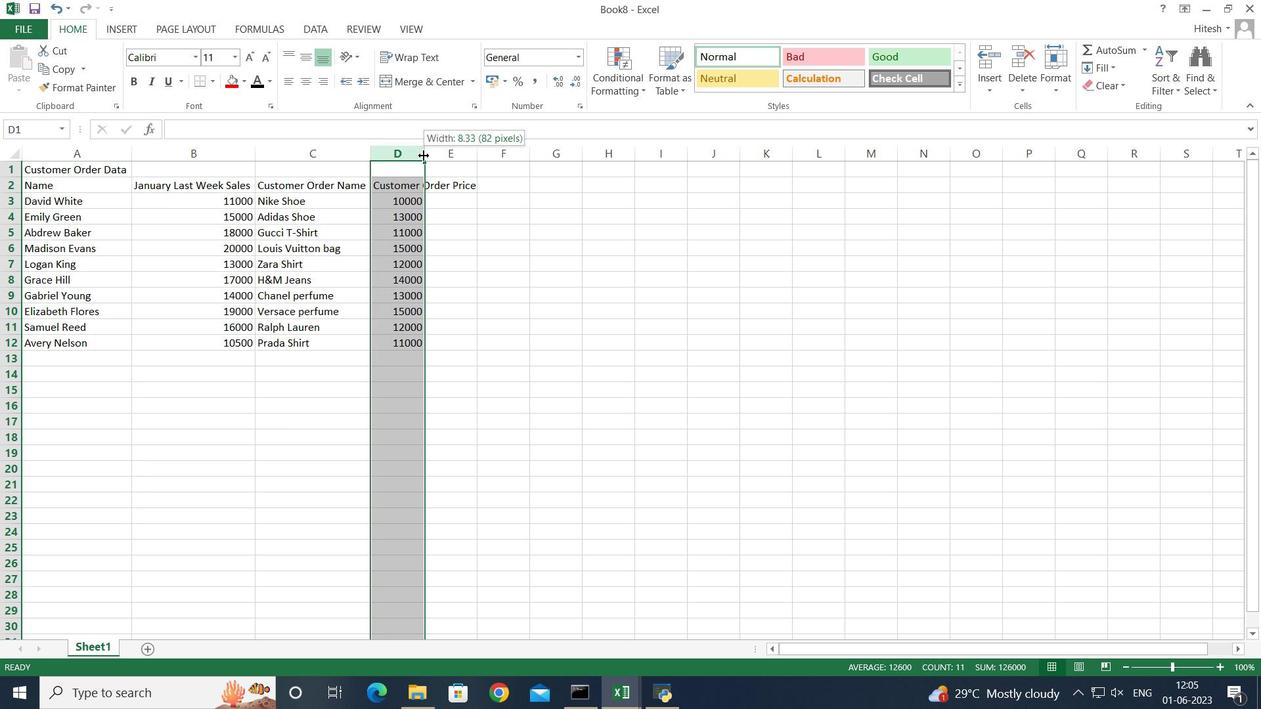 
Action: Mouse moved to (546, 292)
Screenshot: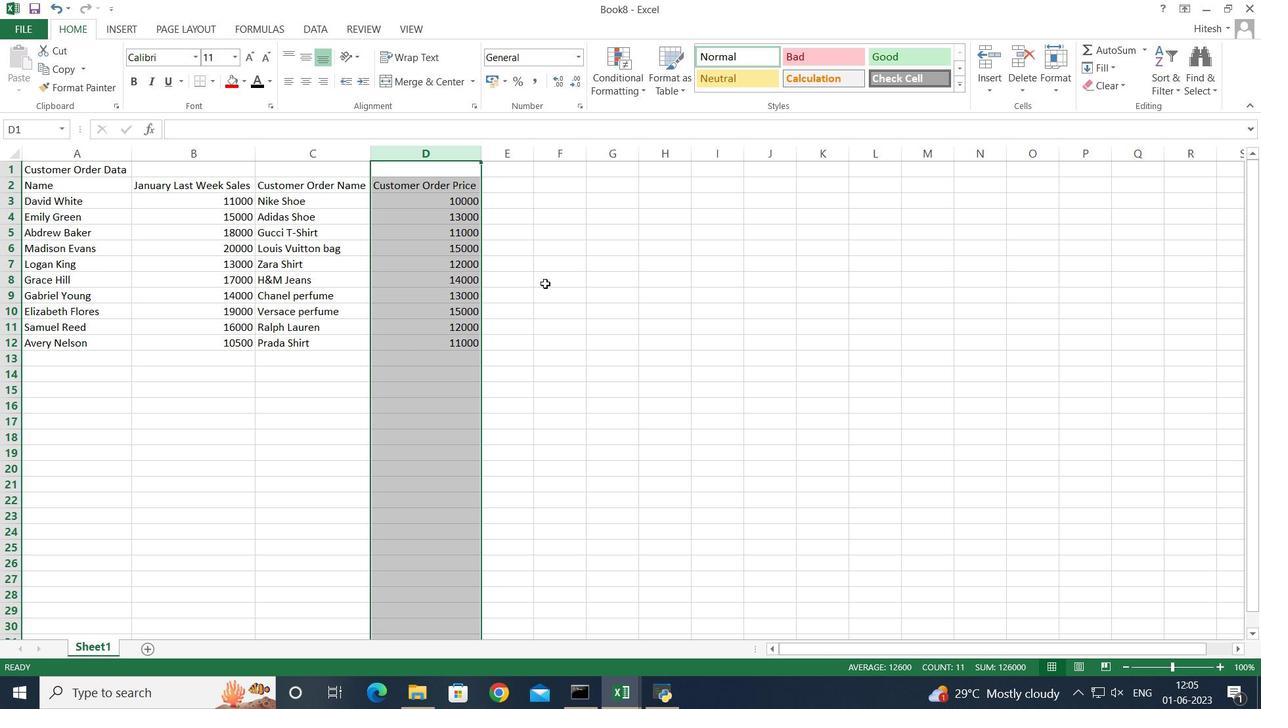 
Action: Mouse pressed left at (546, 292)
Screenshot: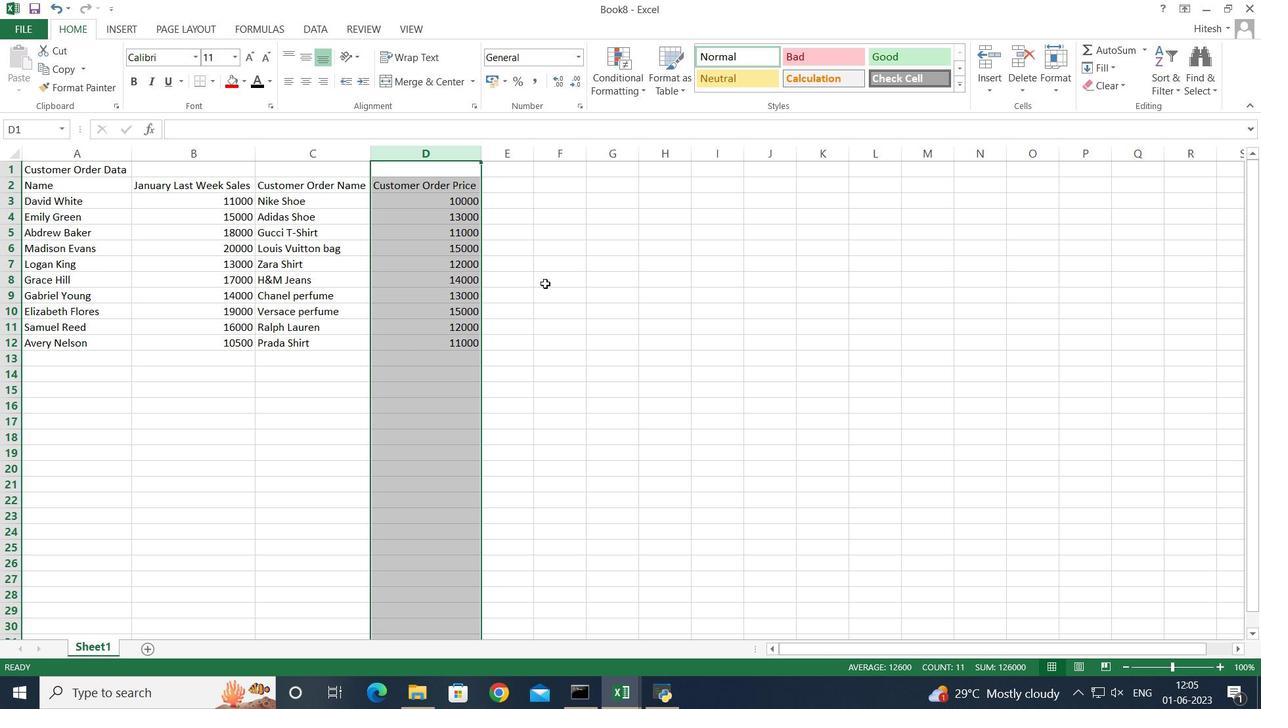 
Action: Mouse moved to (73, 170)
Screenshot: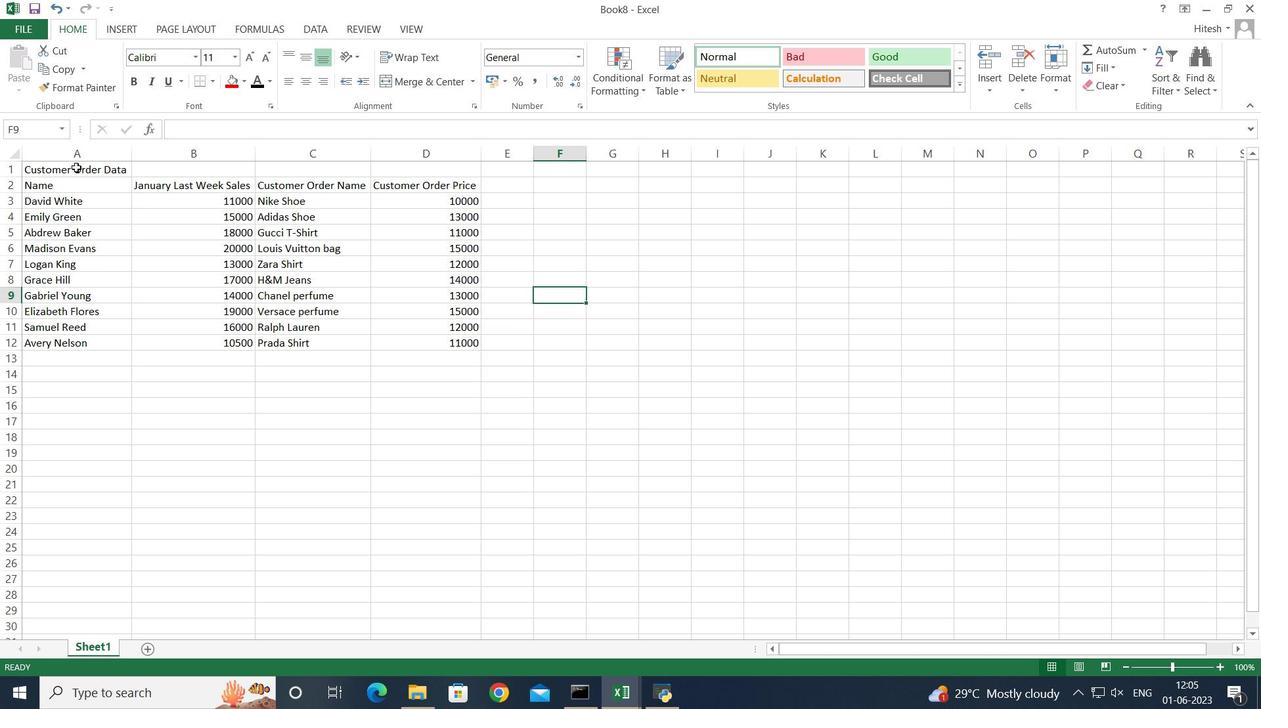 
Action: Mouse pressed left at (73, 170)
Screenshot: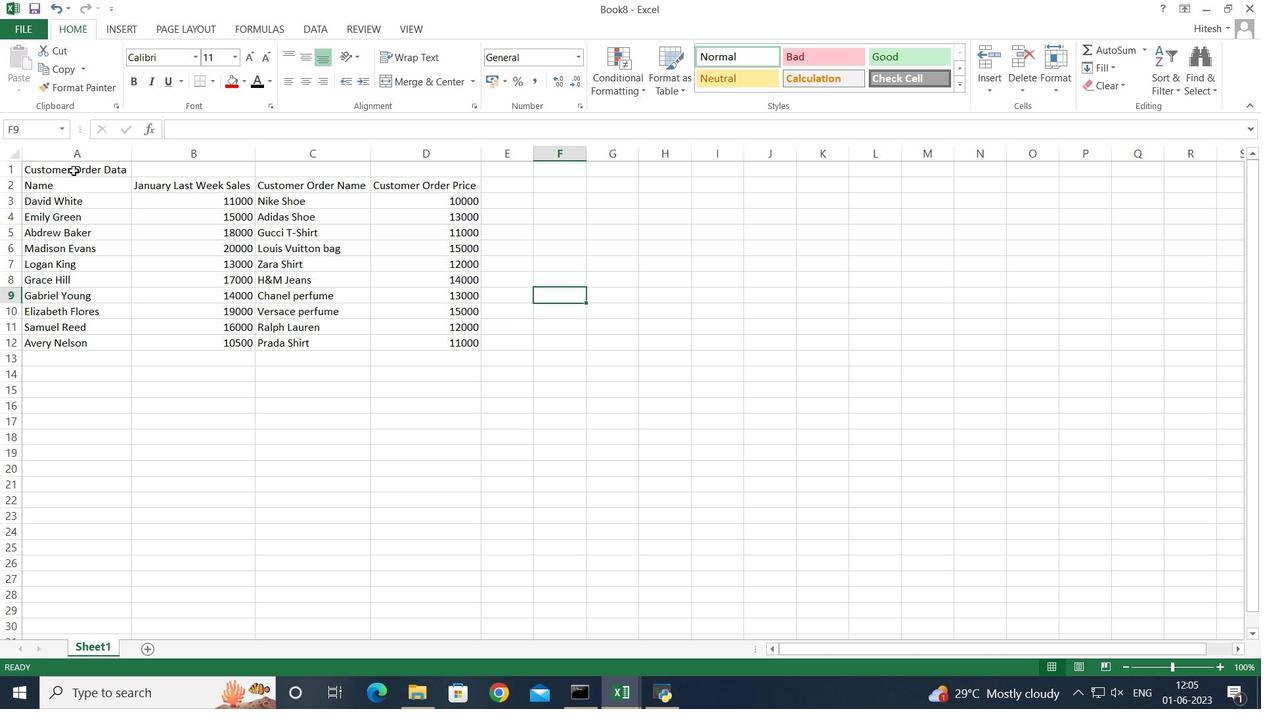 
Action: Key pressed <Key.shift><Key.right><Key.right><Key.right>
Screenshot: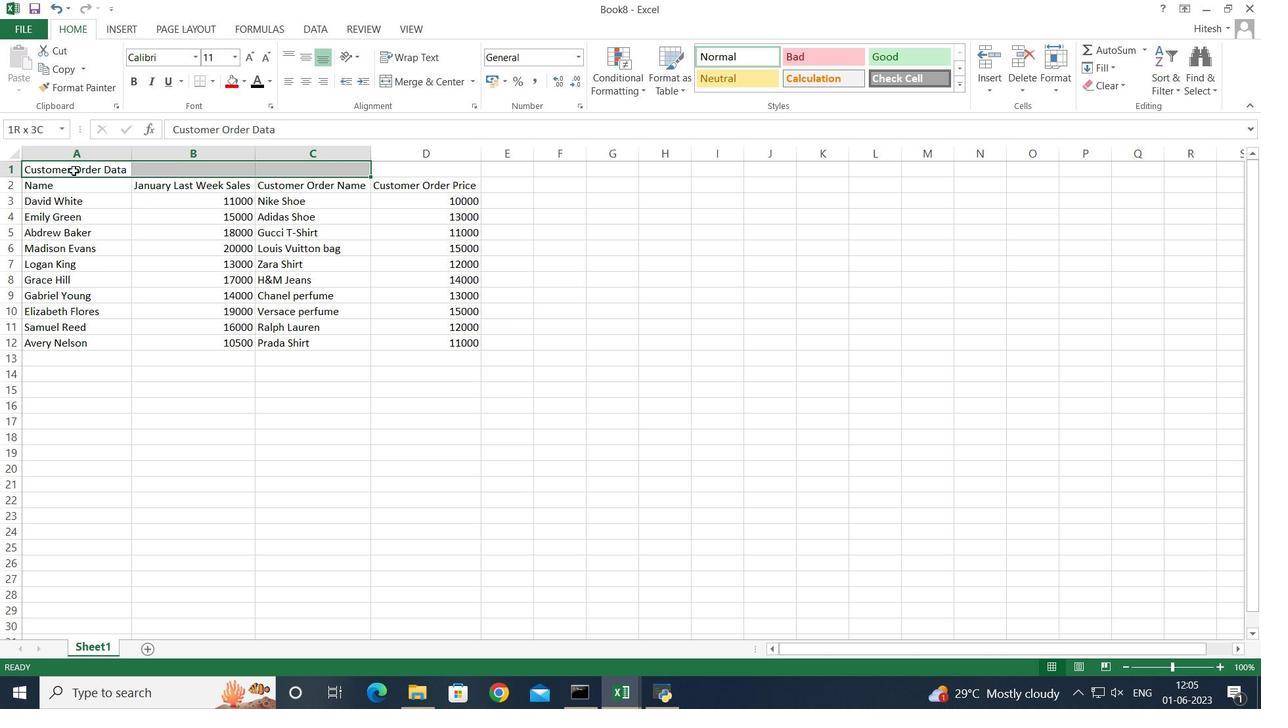 
Action: Mouse moved to (439, 79)
Screenshot: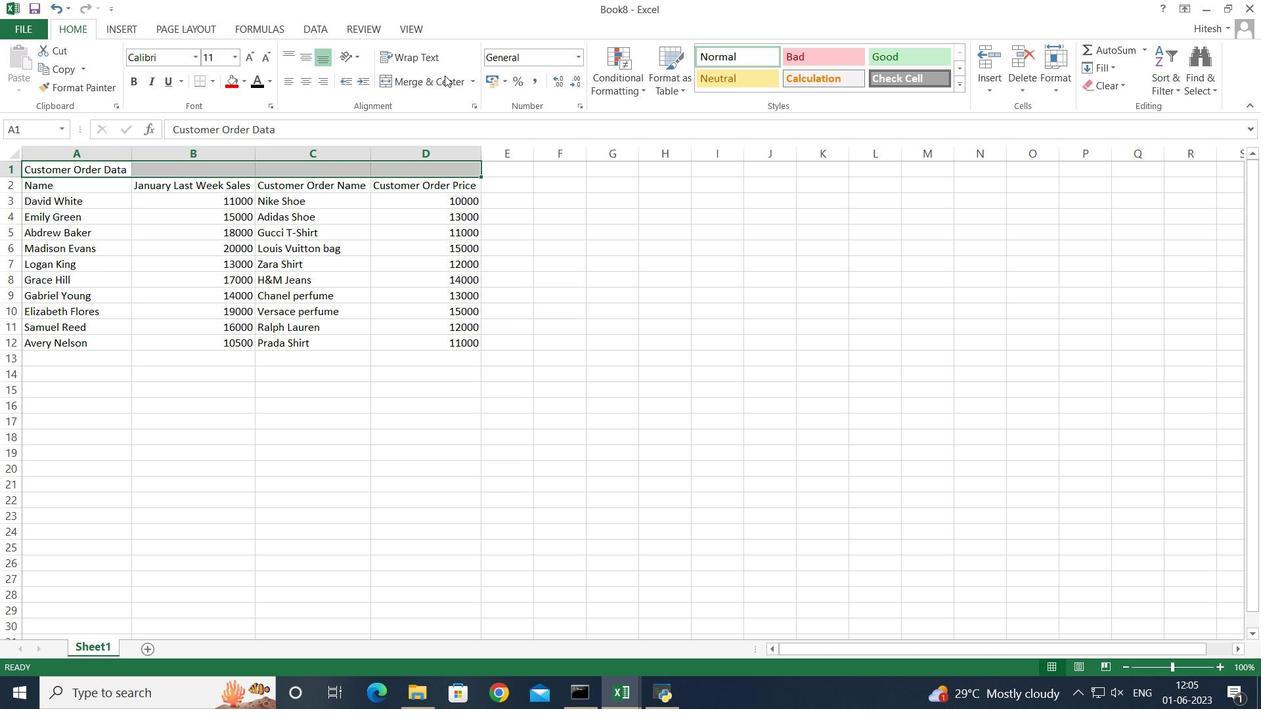 
Action: Mouse pressed left at (439, 79)
Screenshot: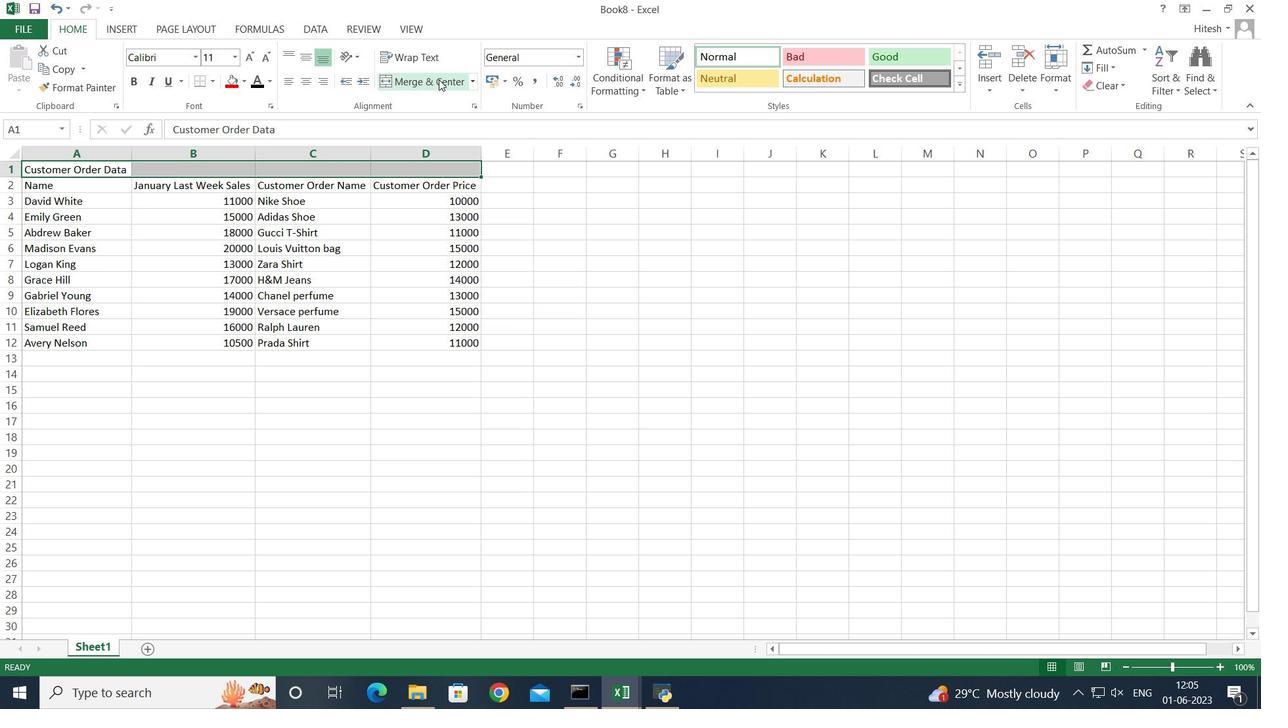 
Action: Mouse moved to (291, 396)
Screenshot: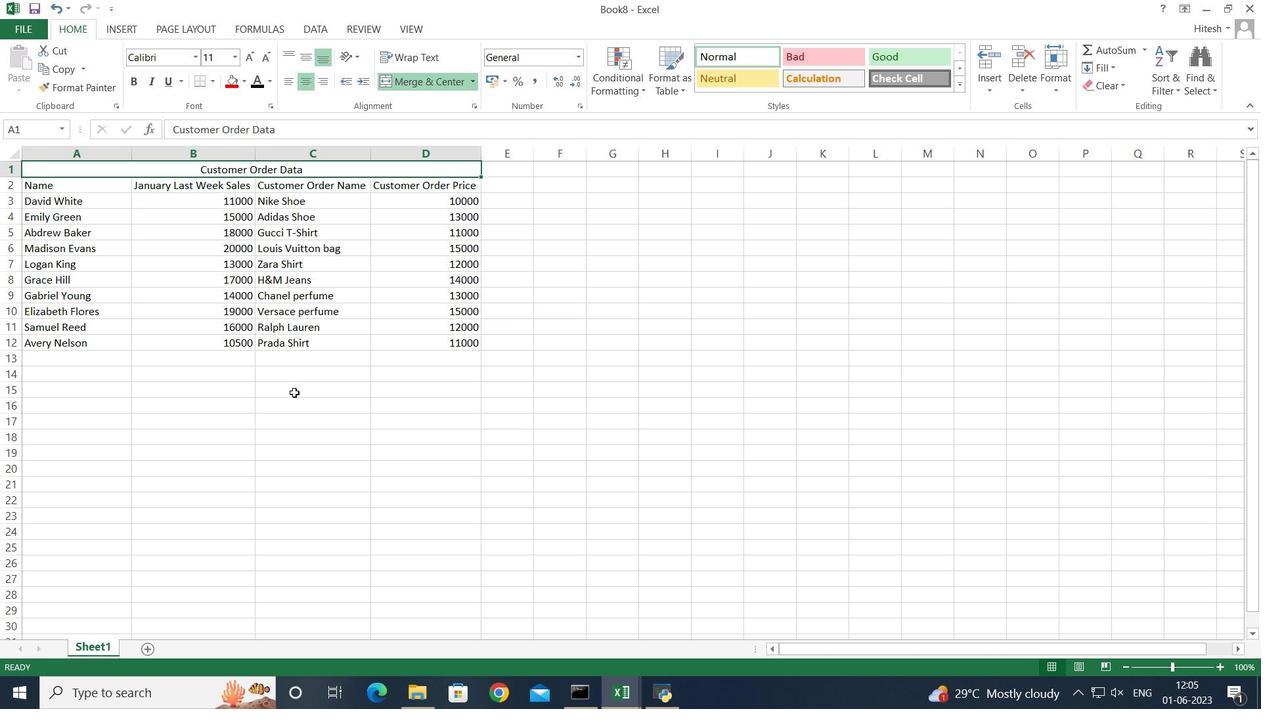 
Action: Mouse pressed left at (291, 396)
Screenshot: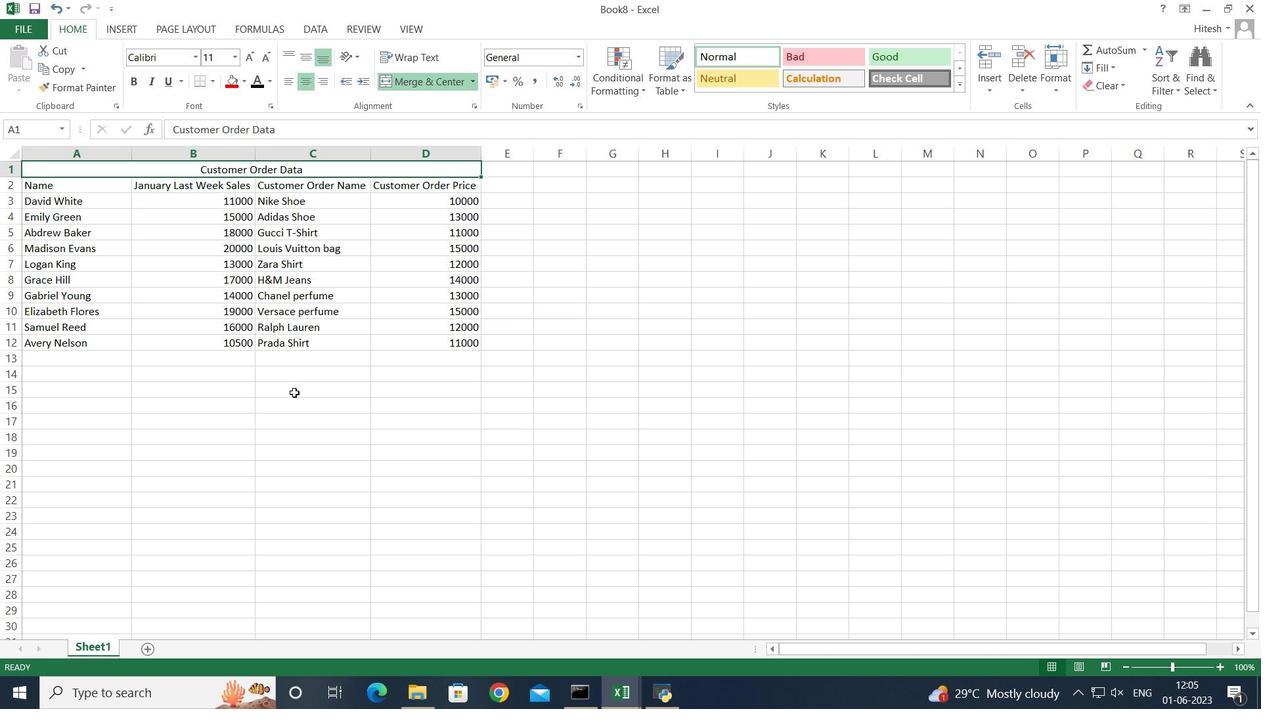 
Action: Mouse moved to (44, 28)
Screenshot: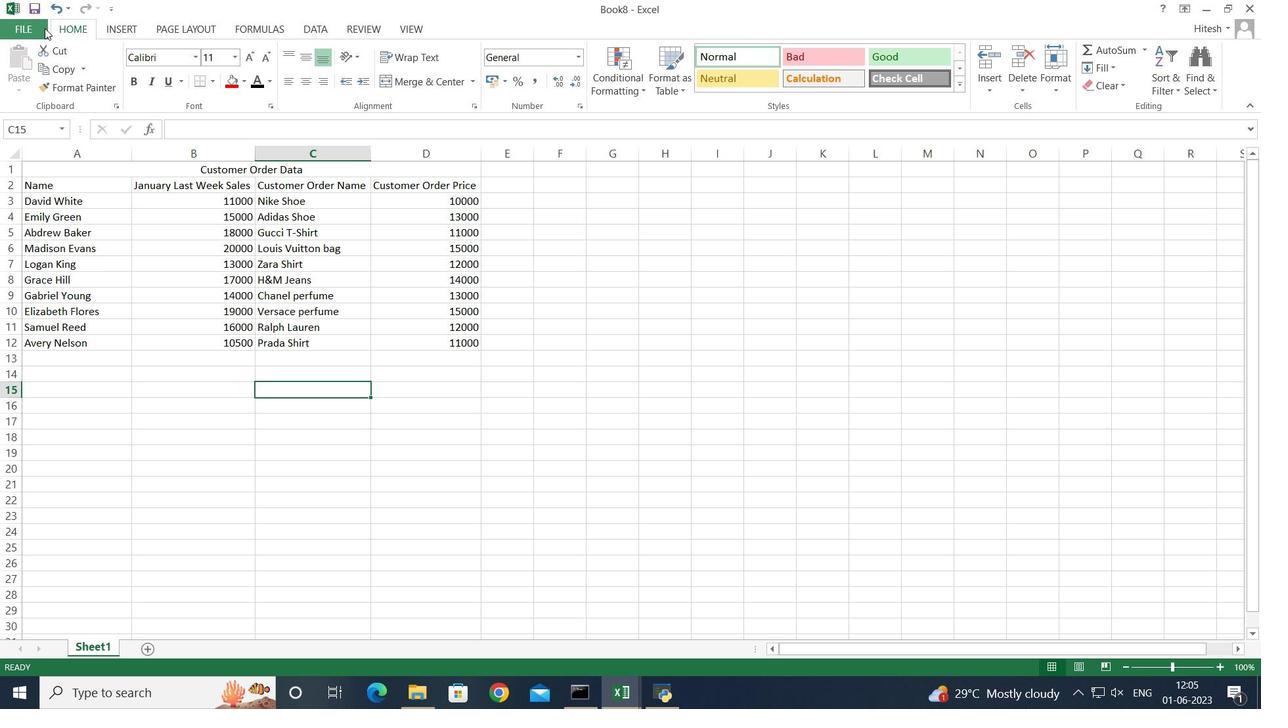 
Action: Mouse pressed left at (44, 28)
Screenshot: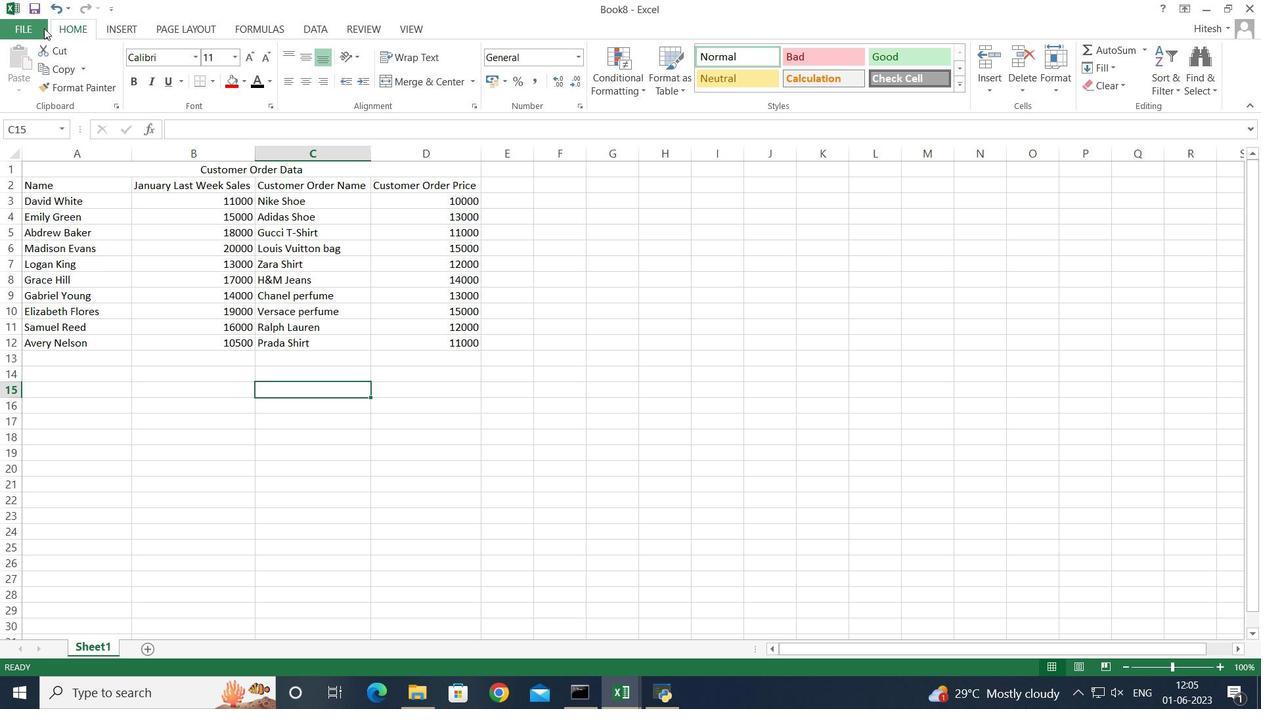 
Action: Mouse moved to (51, 160)
Screenshot: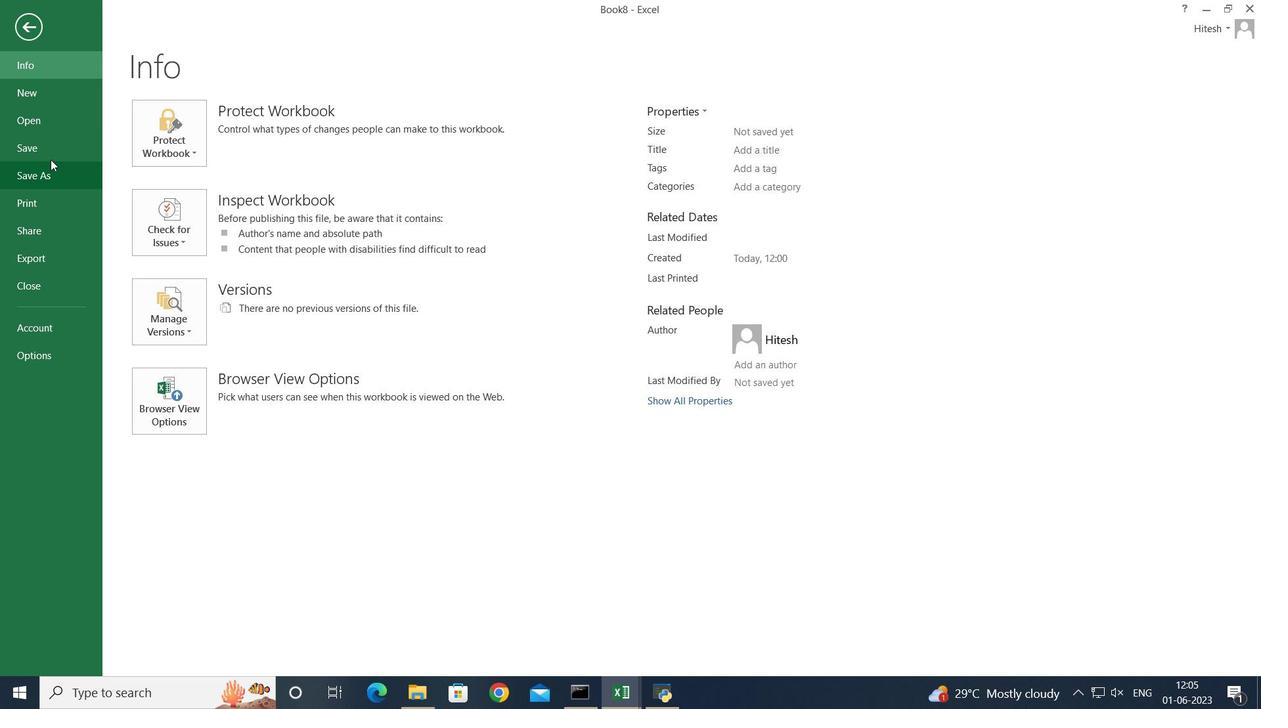
Action: Mouse pressed left at (51, 160)
Screenshot: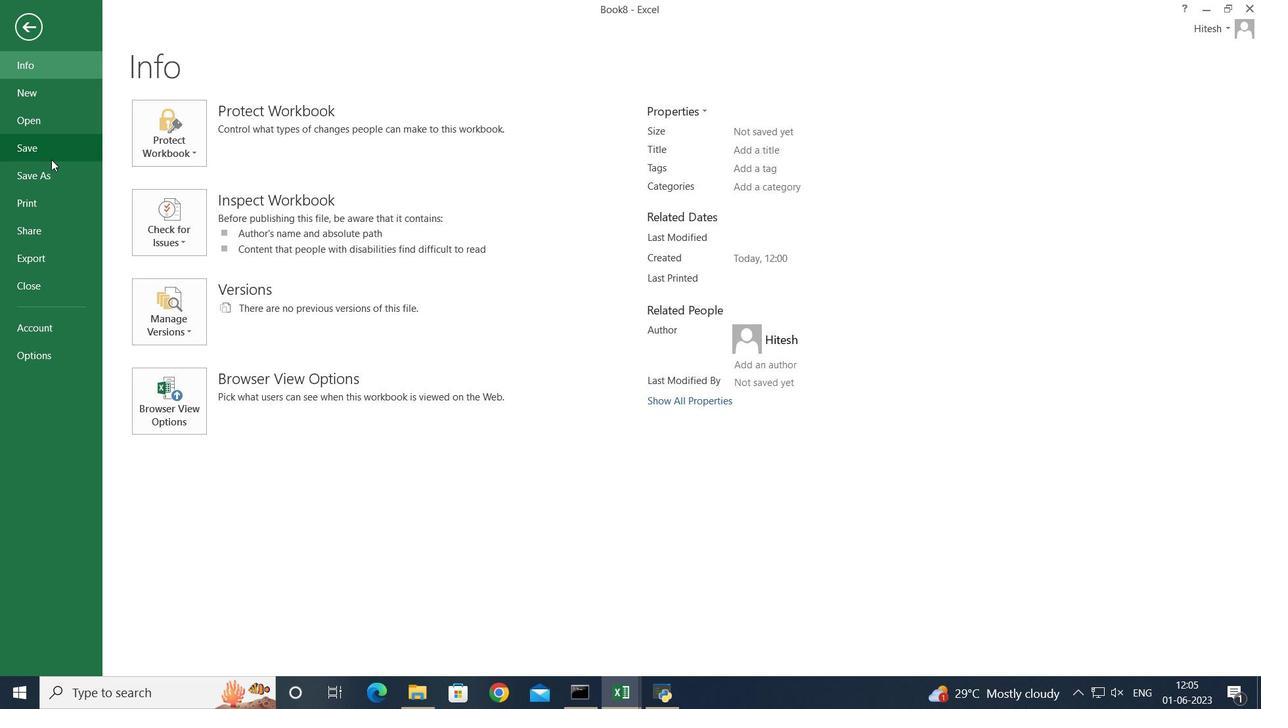 
Action: Mouse moved to (409, 163)
Screenshot: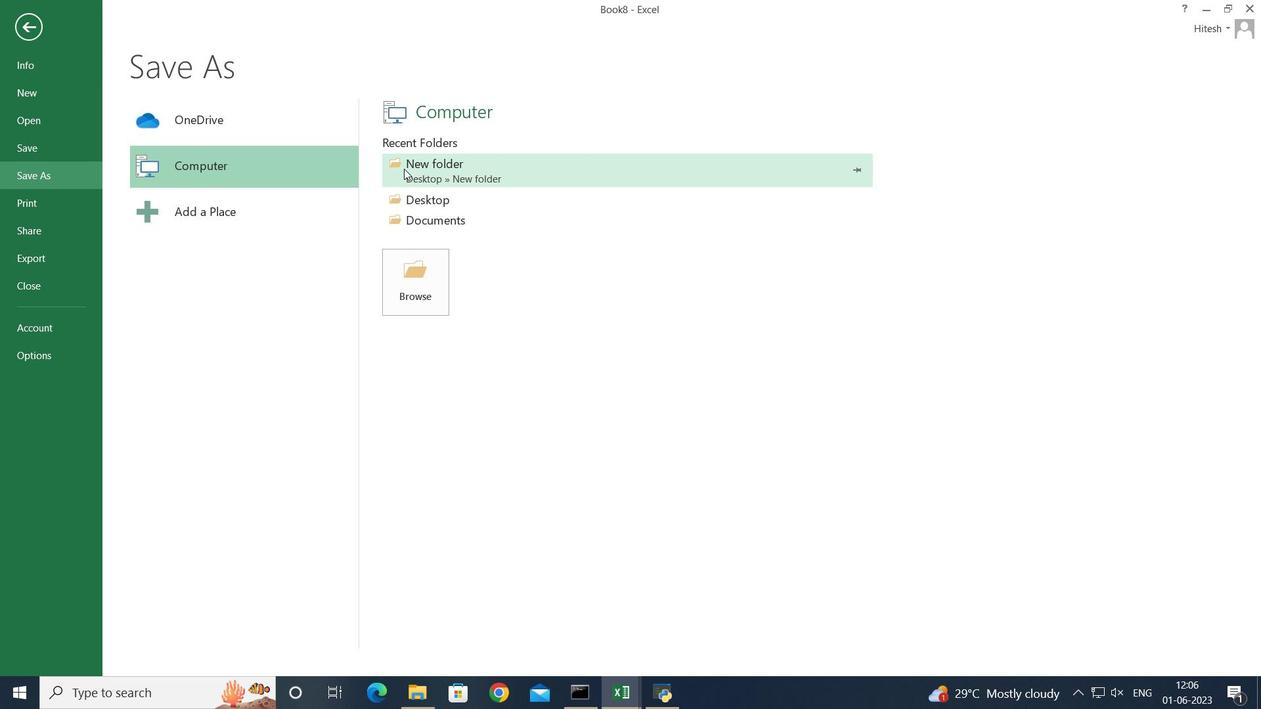 
Action: Mouse pressed left at (409, 163)
Screenshot: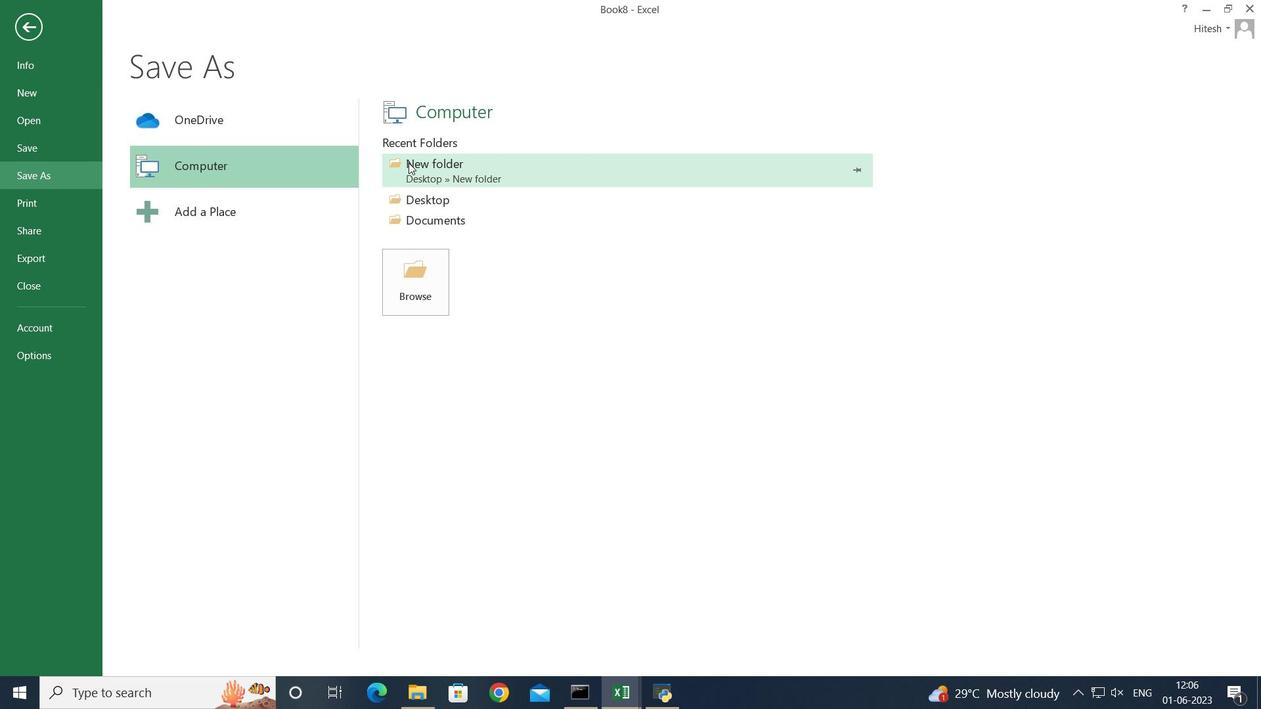 
Action: Key pressed analysis<Key.shift>Sales<Key.shift>By<Key.shift>SKU
Screenshot: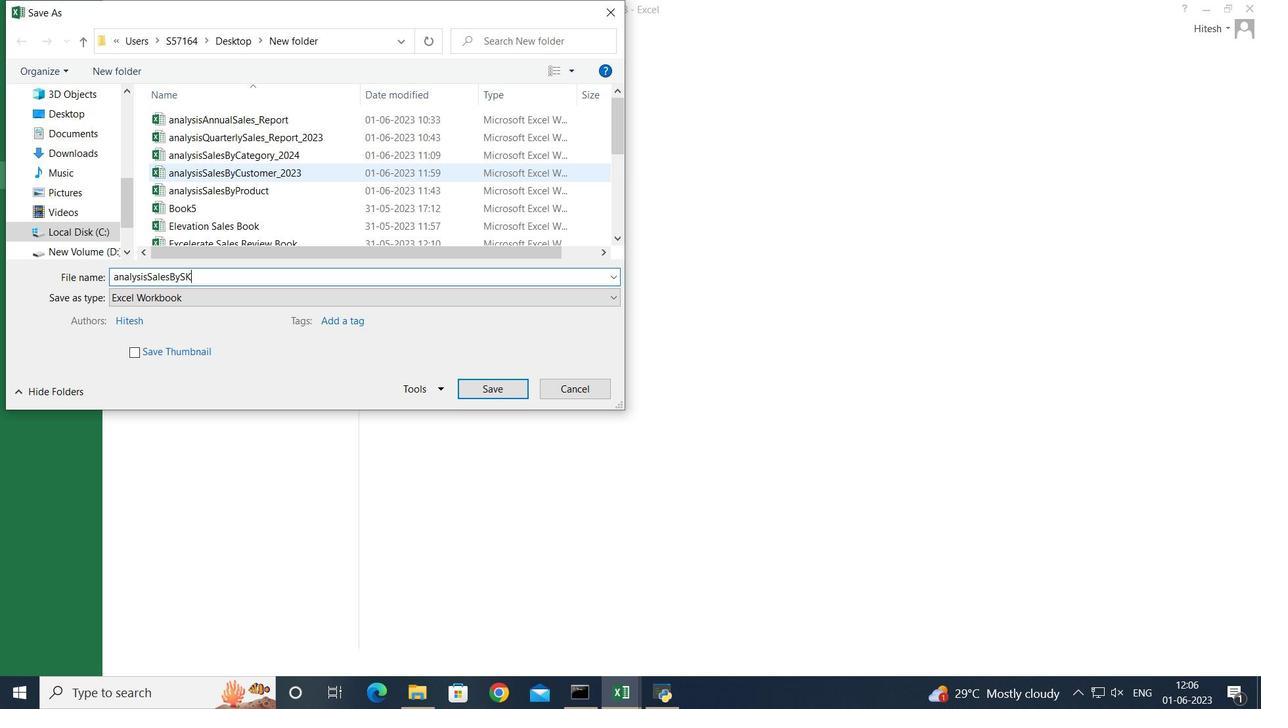 
Action: Mouse moved to (512, 390)
Screenshot: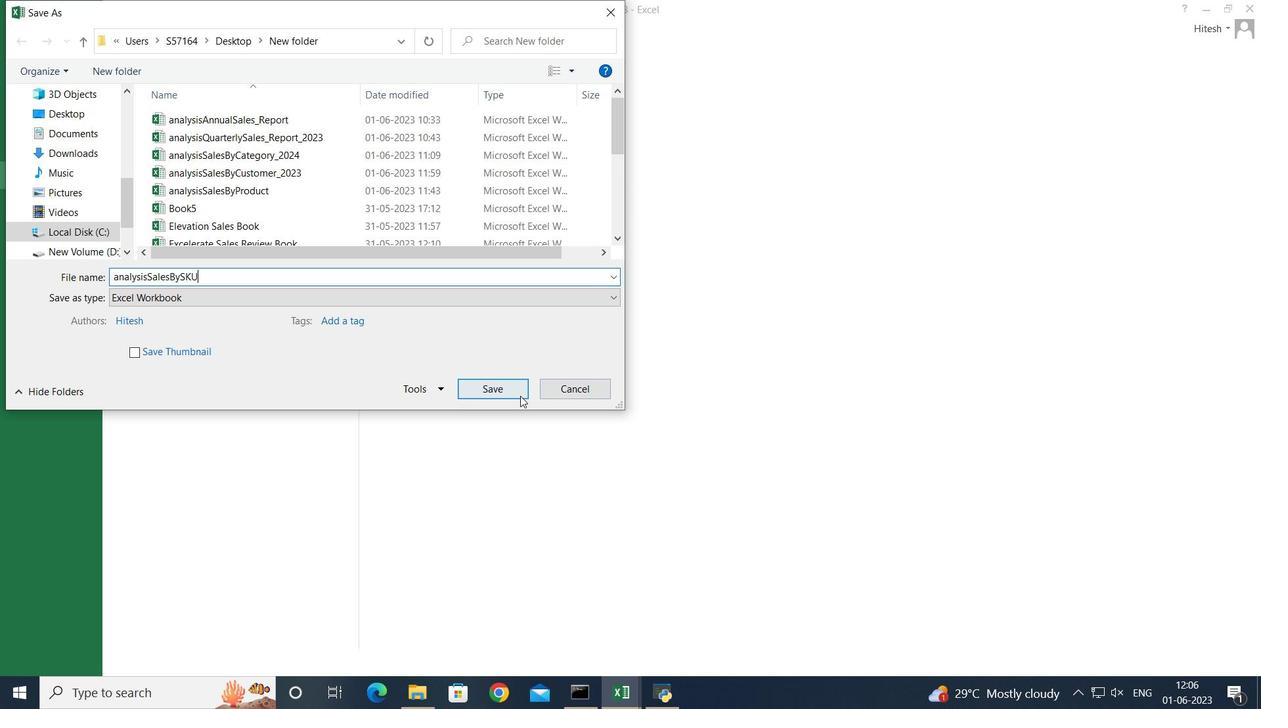
Action: Mouse pressed left at (512, 390)
Screenshot: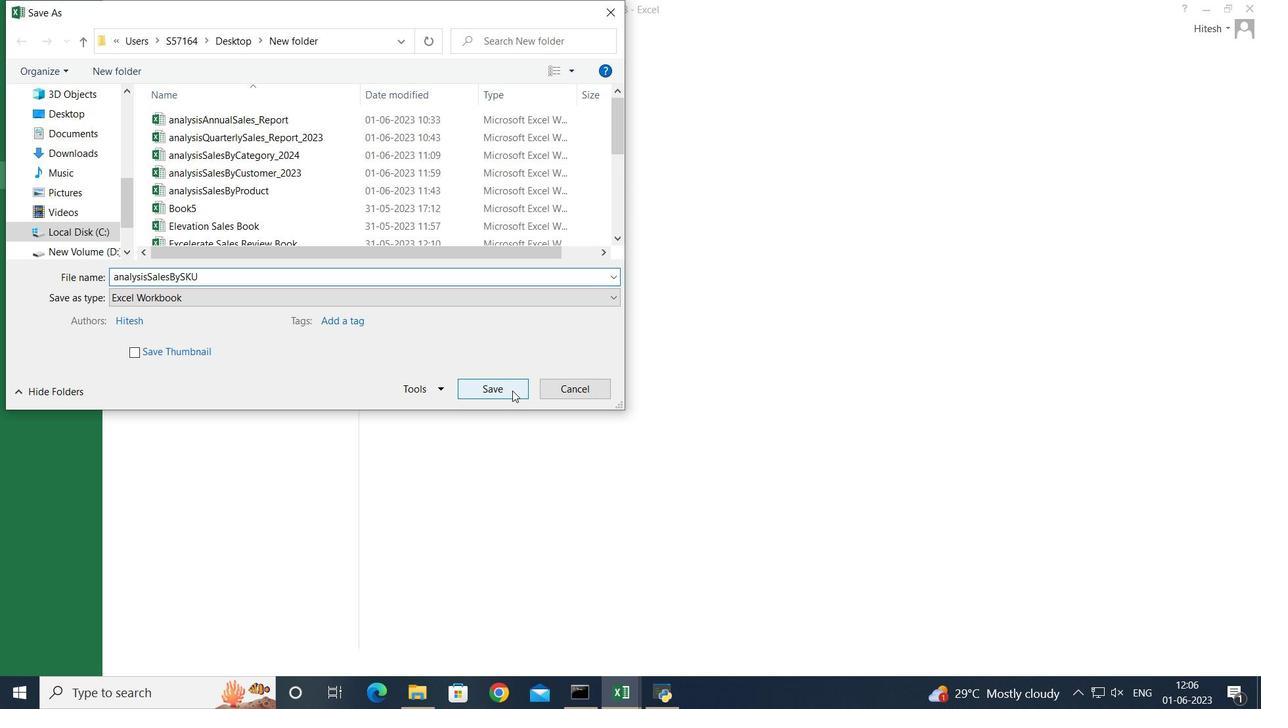 
Action: Mouse moved to (406, 438)
Screenshot: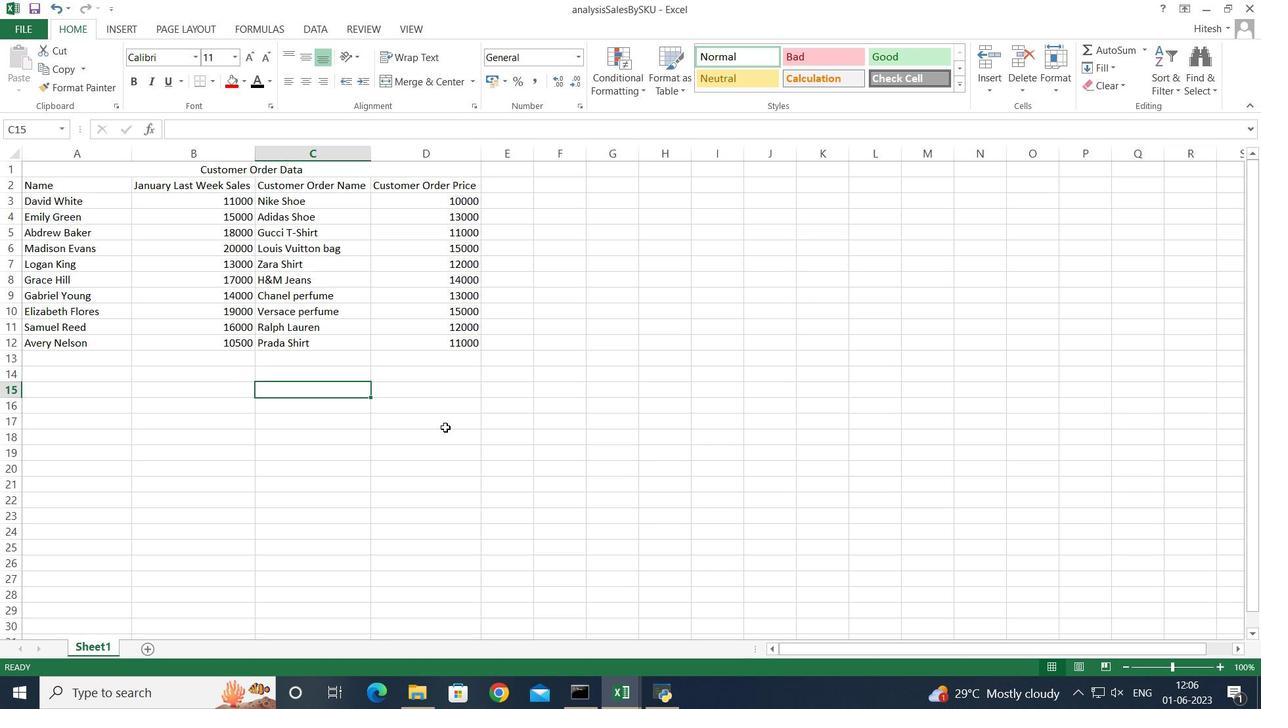 
Action: Mouse pressed left at (406, 438)
Screenshot: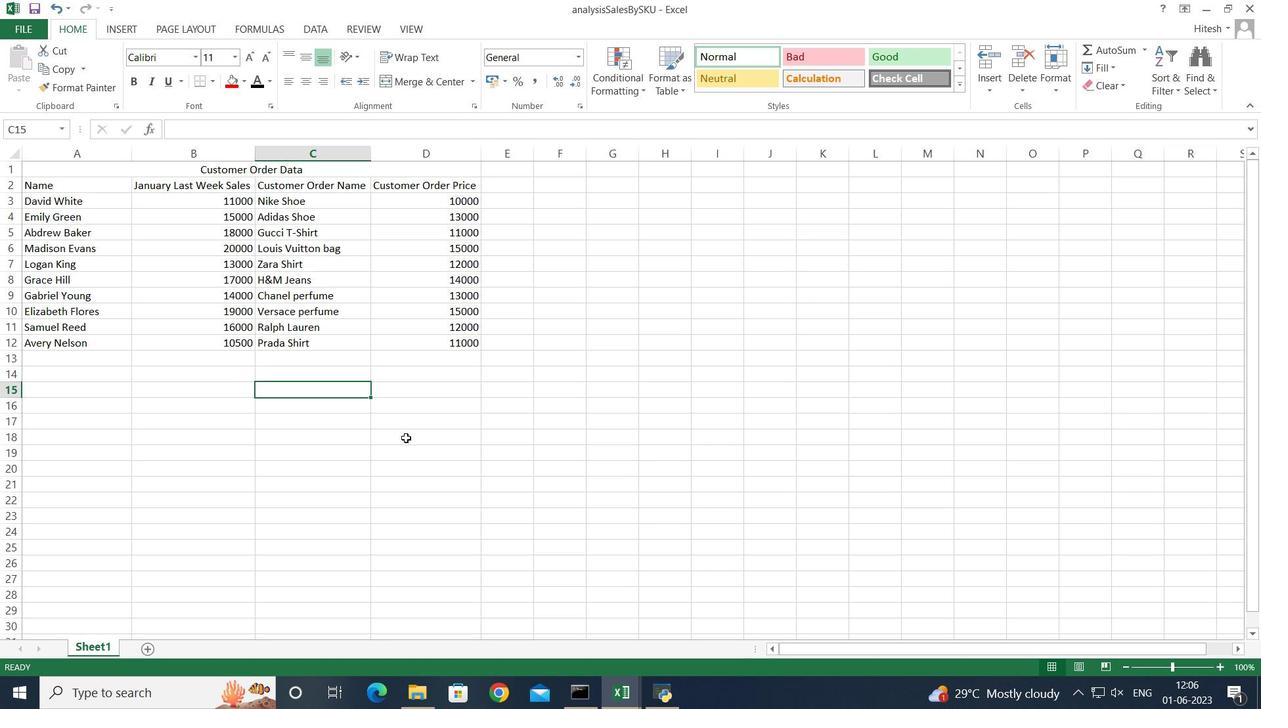 
